 Task: Add an event with the title Project Task Allocation, date '2023/10/13', time 8:30 AM to 10:30 AMand add a description: participants will have gained a comprehensive understanding of negotiation fundamentals, developed their negotiation capabilities, and acquired a toolkit of techniques to apply in various professional contexts. They will leave the workshop with increased confidence, a refined approach to negotiation, and the ability to achieve more favorable outcomes in their future negotiations., put the event into Blue category . Add location for the event as: 987 El Retiro Park, Madrid, Spain, logged in from the account softage.1@softage.netand send the event invitation to softage.8@softage.net and softage.9@softage.net. Set a reminder for the event 1 hour before
Action: Mouse moved to (80, 95)
Screenshot: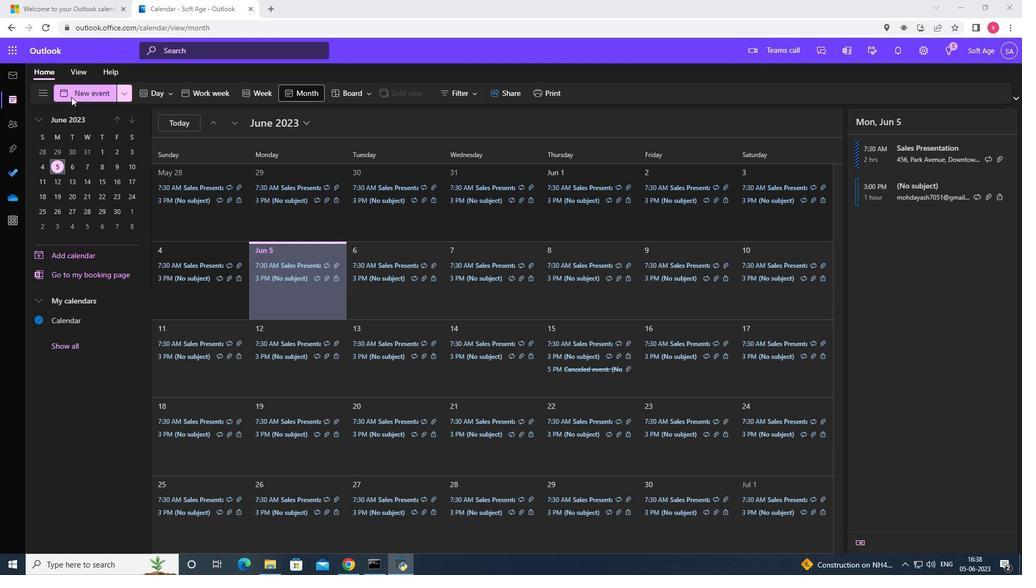 
Action: Mouse pressed left at (80, 95)
Screenshot: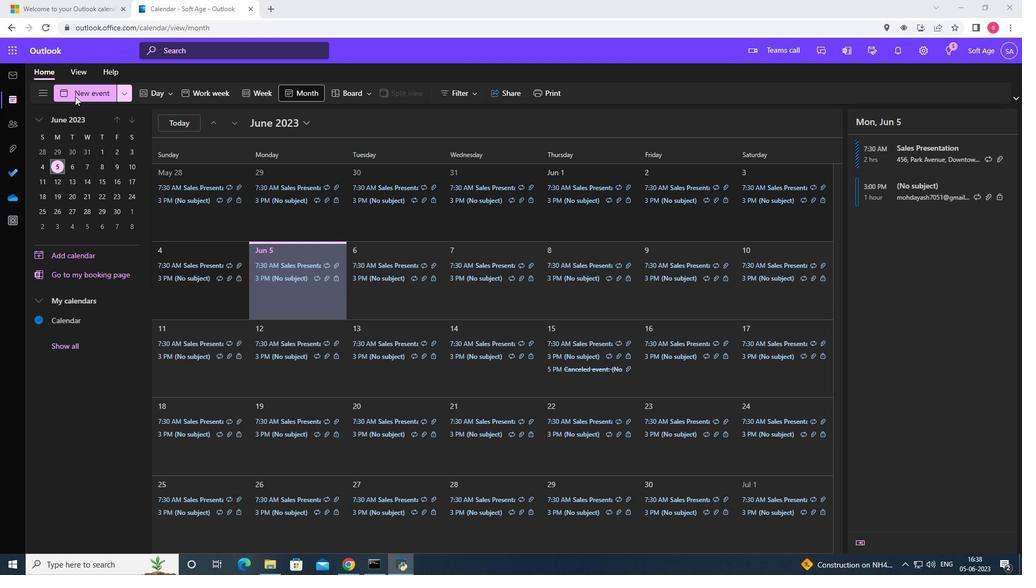 
Action: Mouse moved to (255, 159)
Screenshot: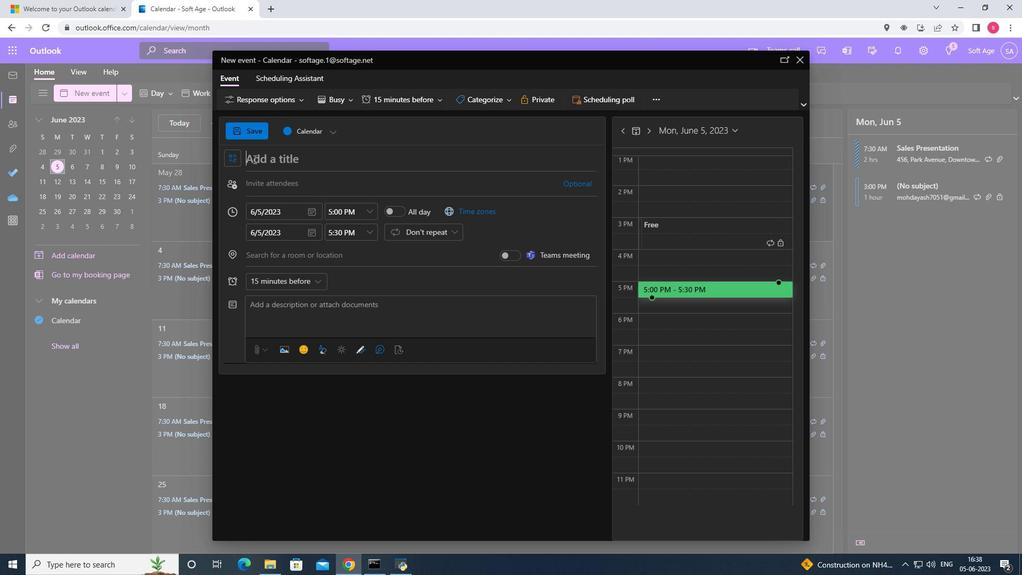 
Action: Mouse pressed left at (255, 159)
Screenshot: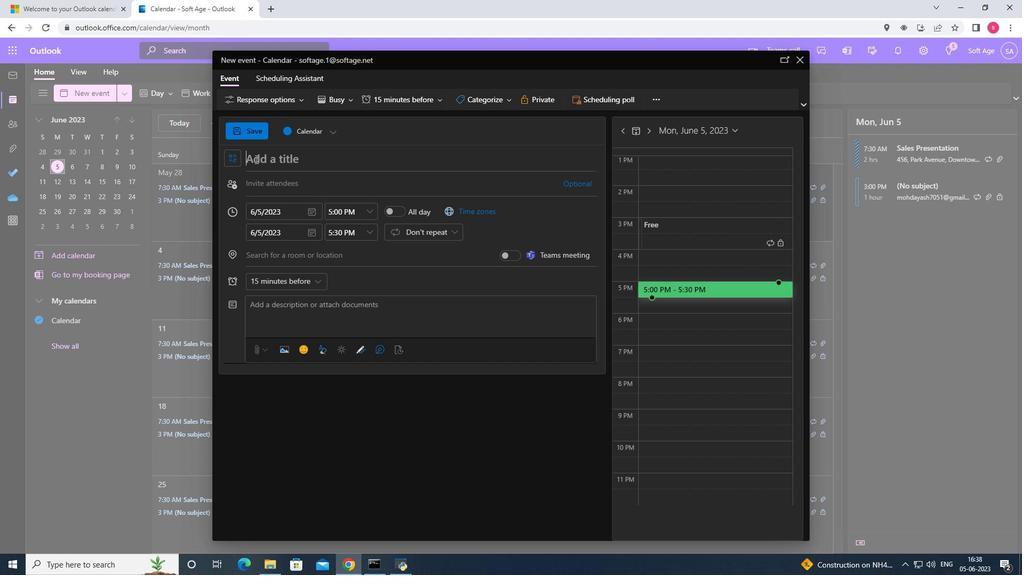 
Action: Key pressed <Key.shift>Project<Key.space><Key.shift>task<Key.space><Key.backspace><Key.backspace><Key.backspace><Key.backspace><Key.backspace><Key.shift>Task<Key.space><Key.shift>all<Key.backspace><Key.backspace><Key.backspace><Key.shift>ALl<Key.backspace><Key.backspace>llocation<Key.space>
Screenshot: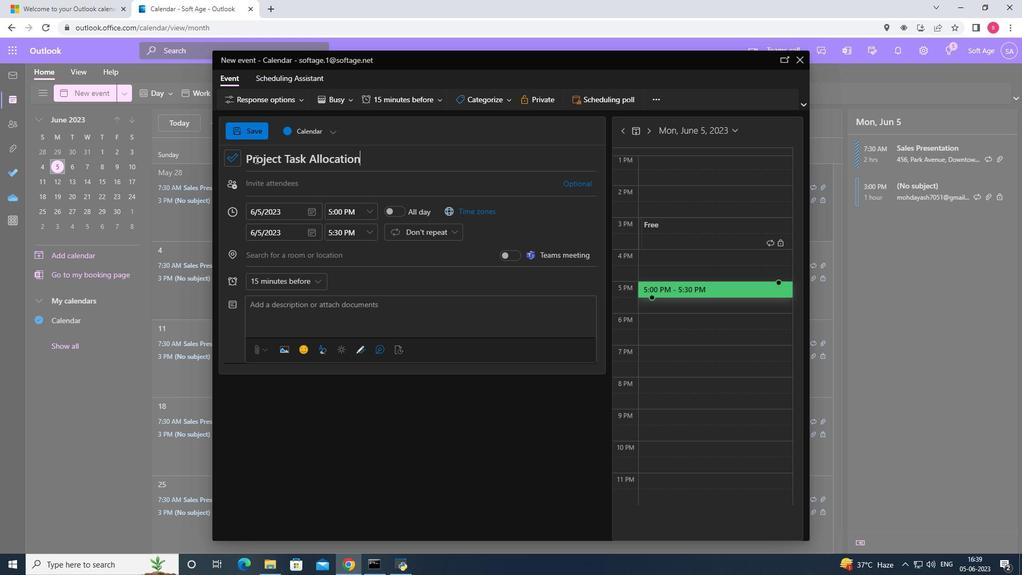 
Action: Mouse moved to (312, 214)
Screenshot: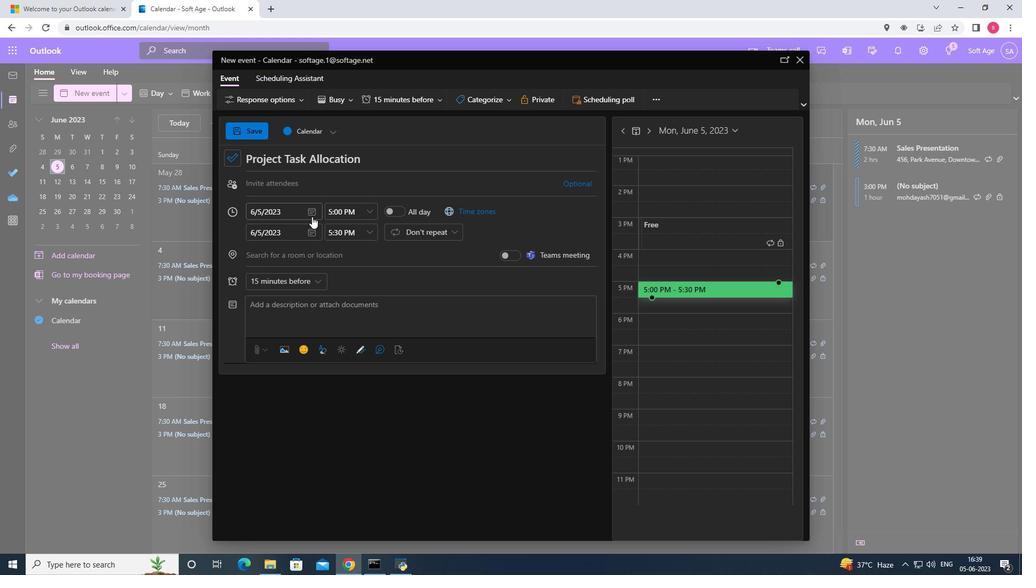 
Action: Mouse pressed left at (312, 214)
Screenshot: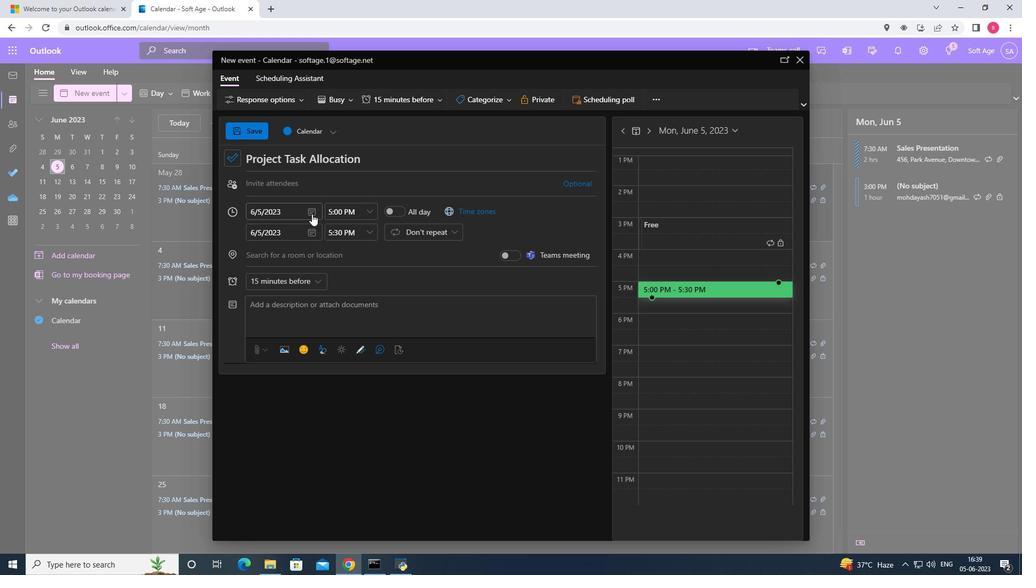 
Action: Mouse moved to (347, 232)
Screenshot: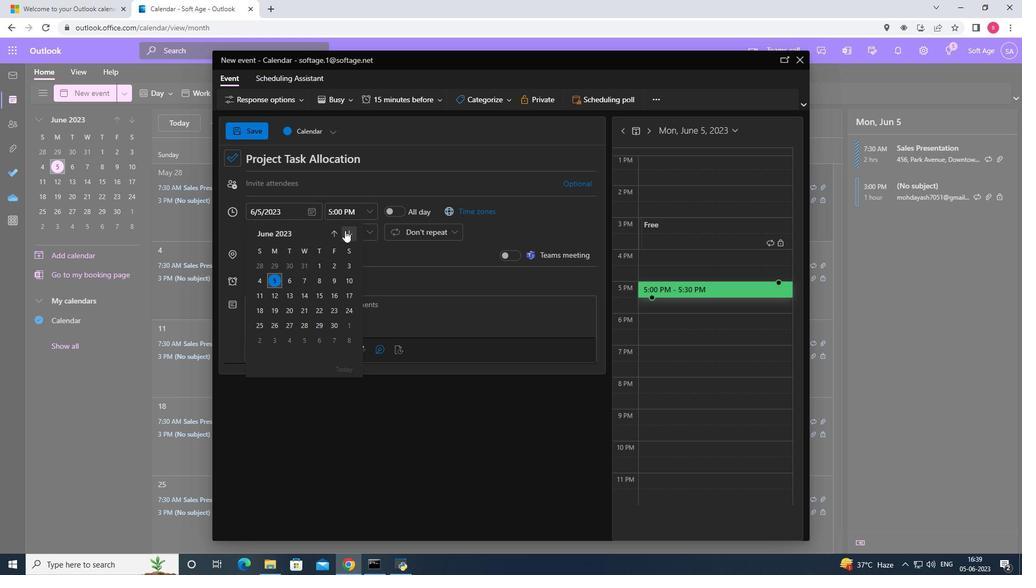 
Action: Mouse pressed left at (347, 232)
Screenshot: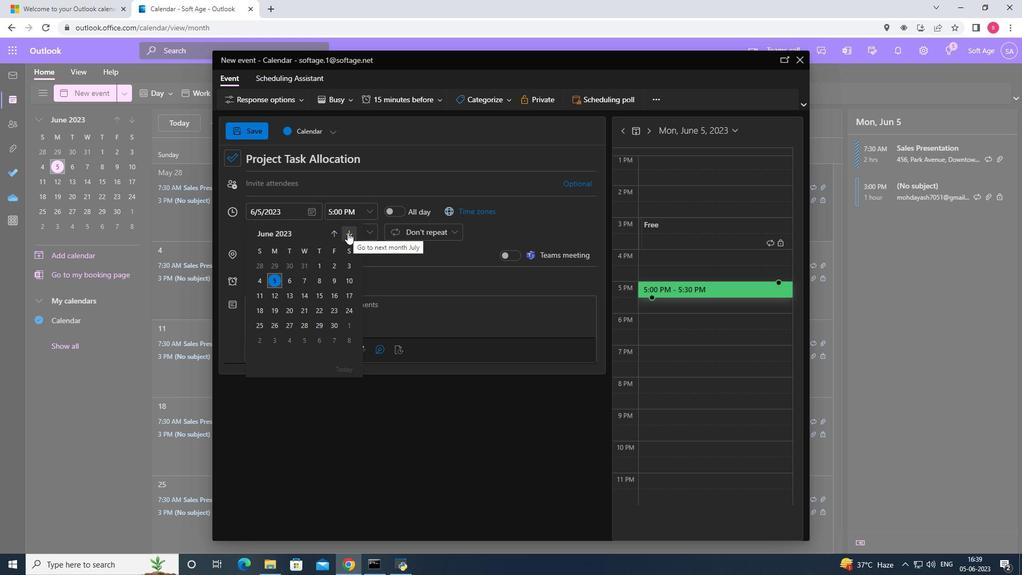 
Action: Mouse pressed left at (347, 232)
Screenshot: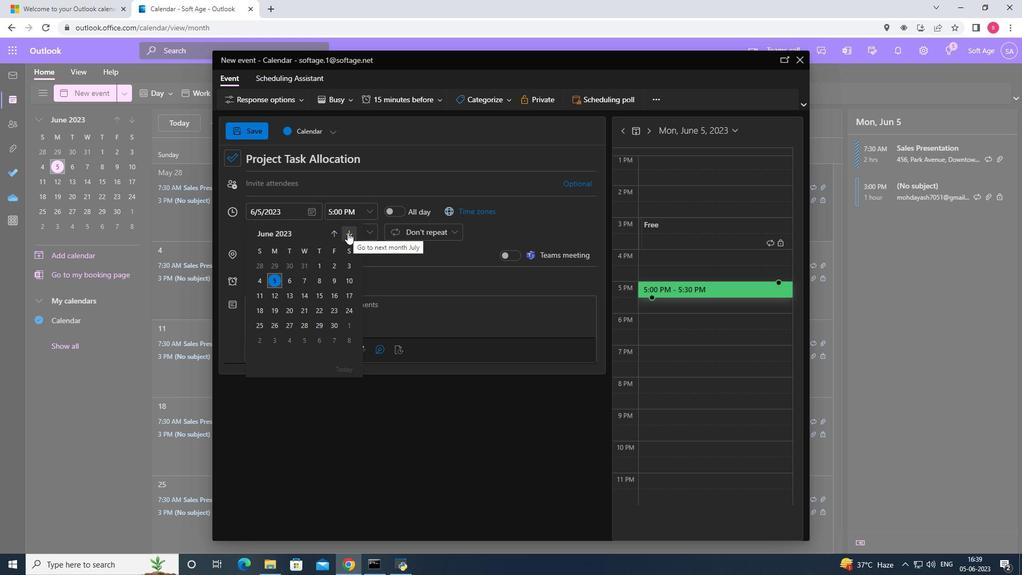 
Action: Mouse pressed left at (347, 232)
Screenshot: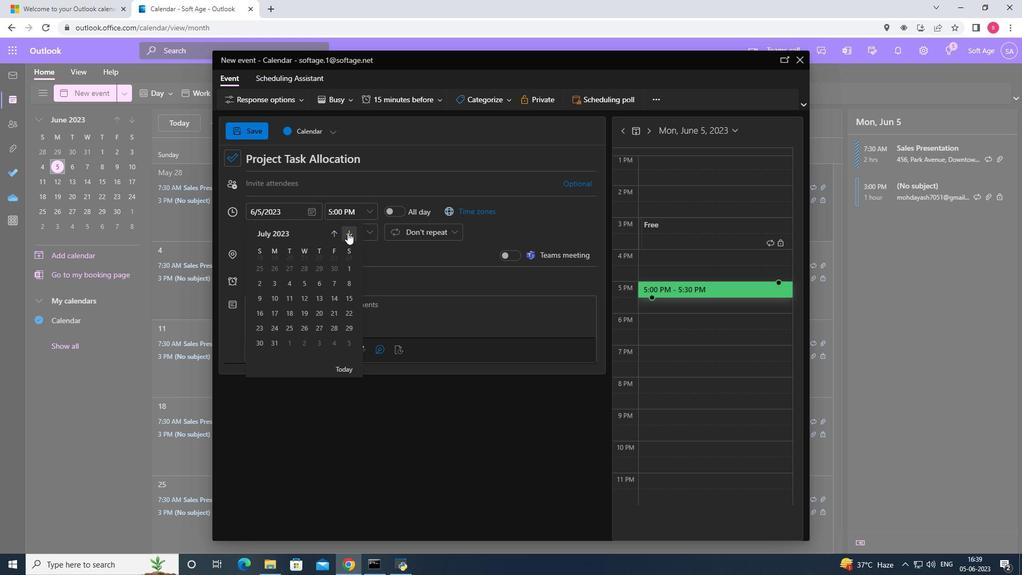 
Action: Mouse pressed left at (347, 232)
Screenshot: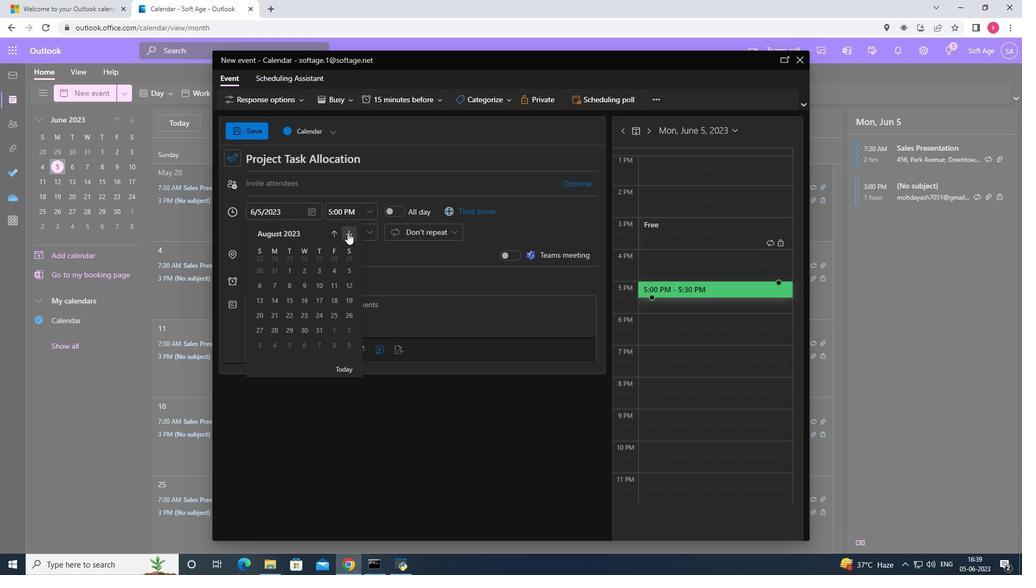 
Action: Mouse pressed left at (347, 232)
Screenshot: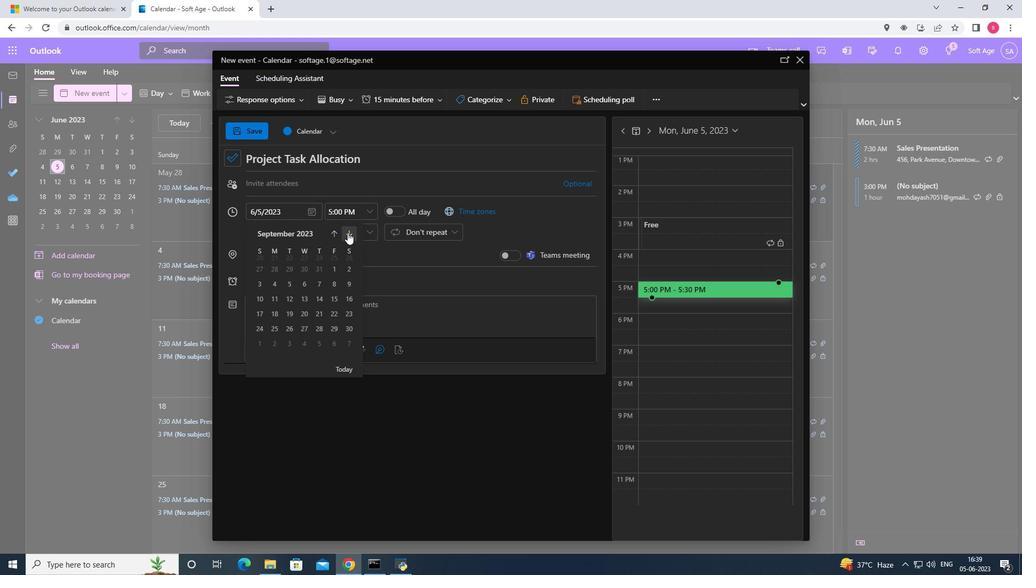 
Action: Mouse pressed left at (347, 232)
Screenshot: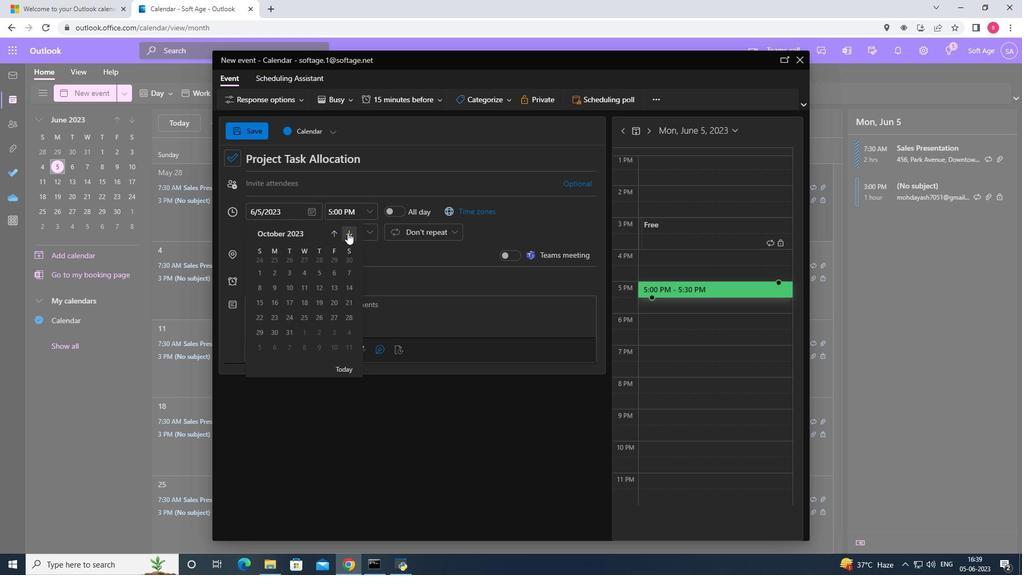 
Action: Mouse moved to (339, 232)
Screenshot: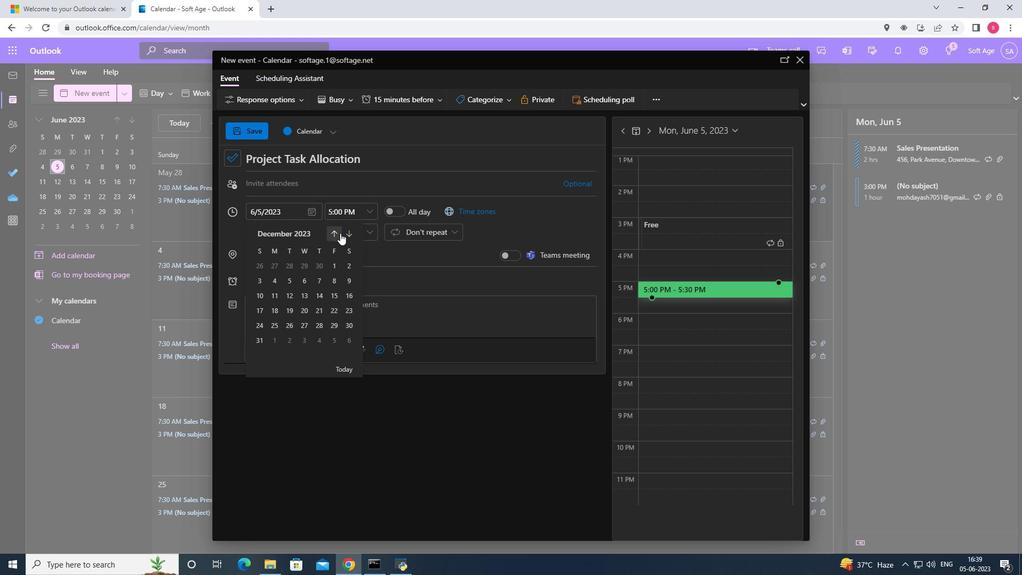 
Action: Mouse pressed left at (339, 232)
Screenshot: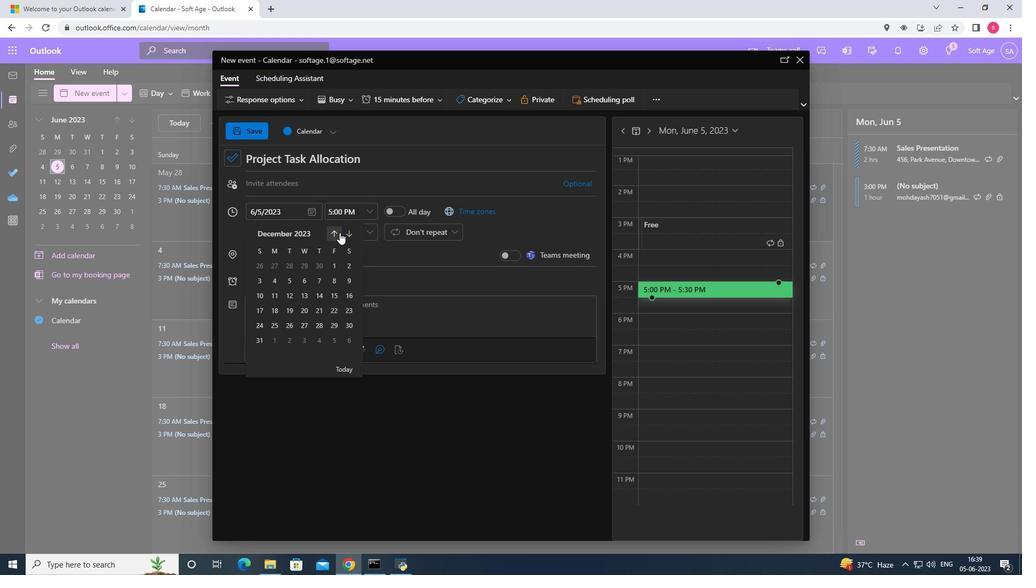 
Action: Mouse moved to (276, 299)
Screenshot: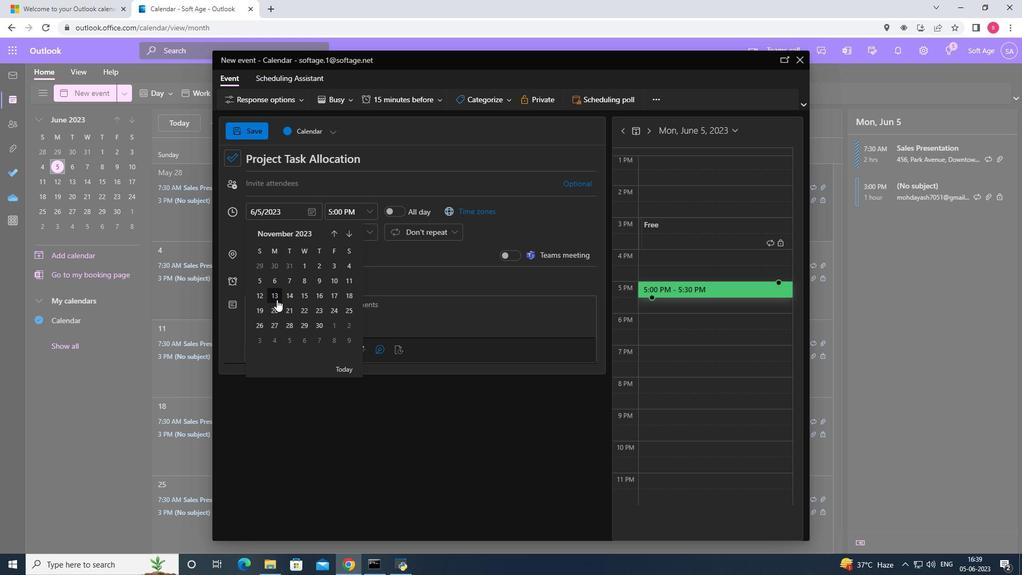
Action: Mouse pressed left at (276, 299)
Screenshot: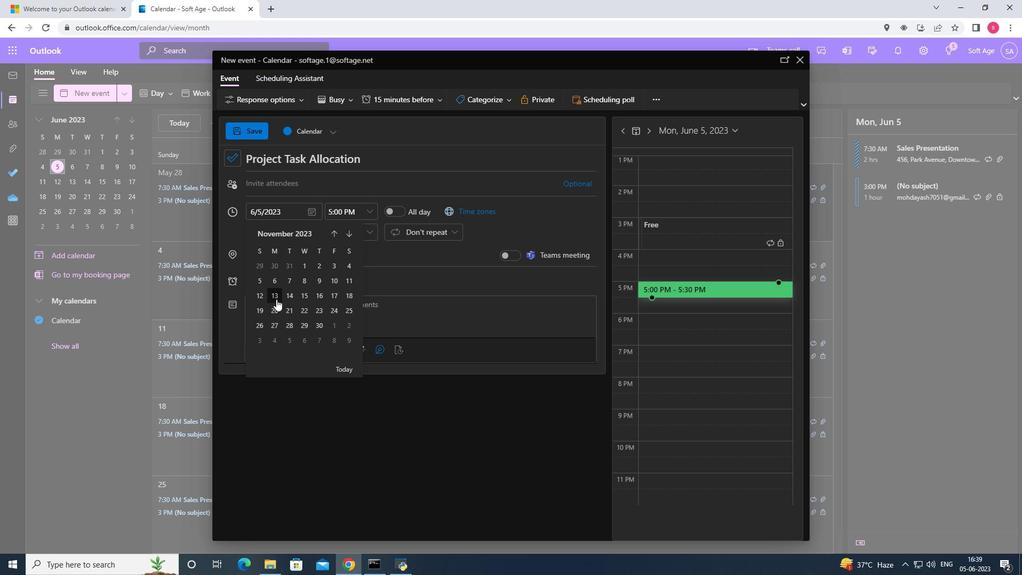 
Action: Mouse moved to (316, 212)
Screenshot: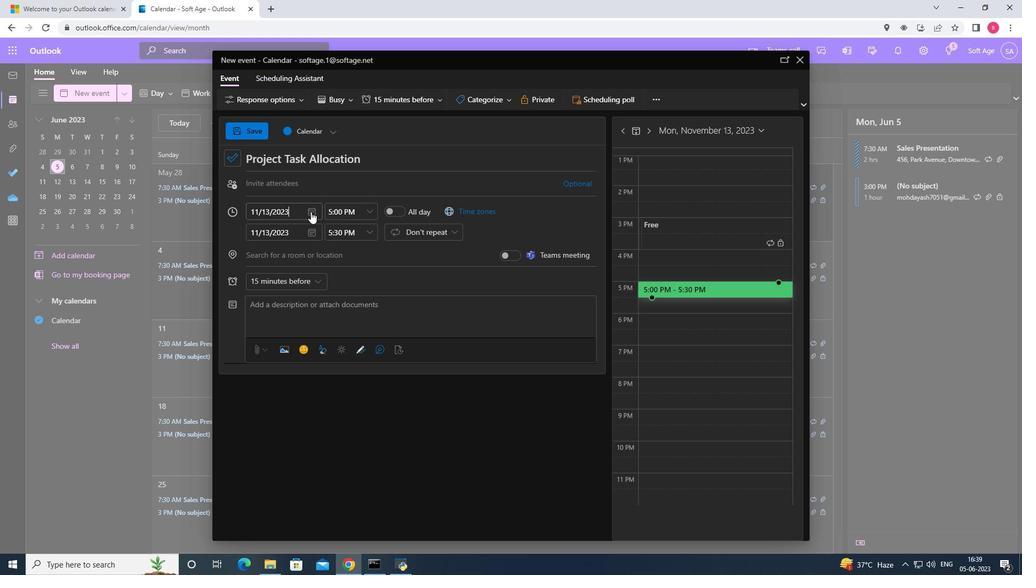 
Action: Mouse pressed left at (316, 212)
Screenshot: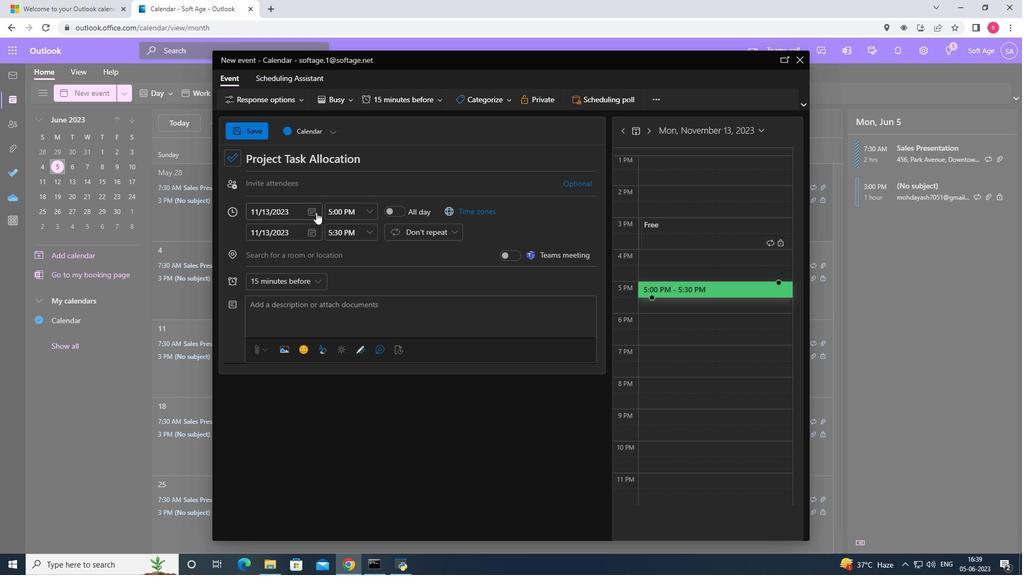 
Action: Mouse moved to (331, 231)
Screenshot: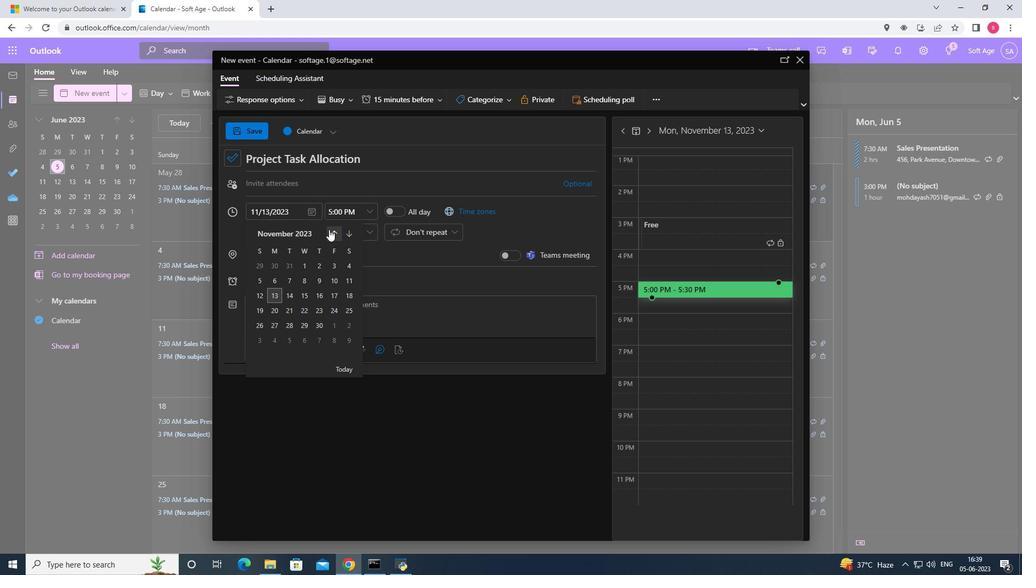 
Action: Mouse pressed left at (331, 231)
Screenshot: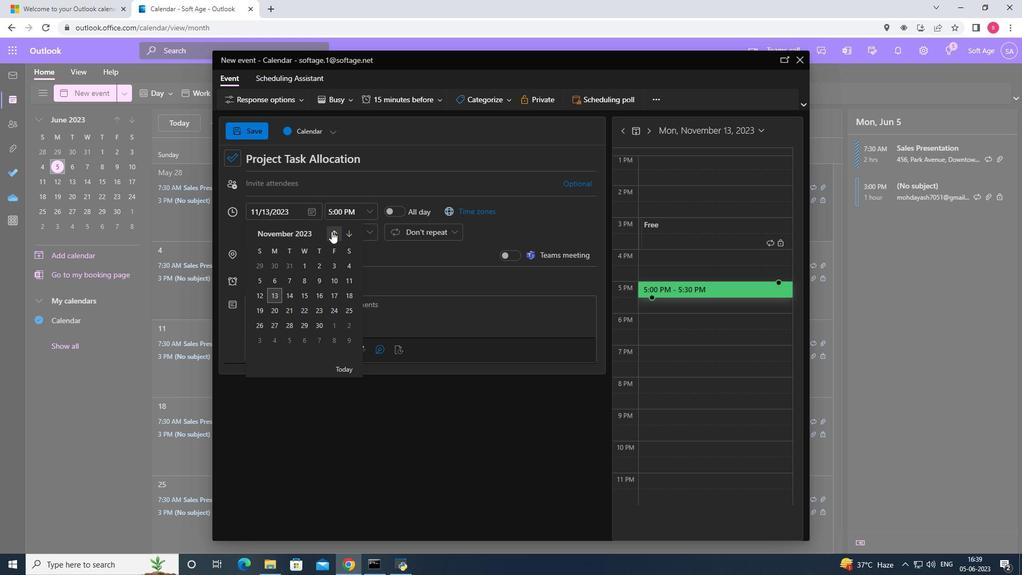 
Action: Mouse moved to (336, 282)
Screenshot: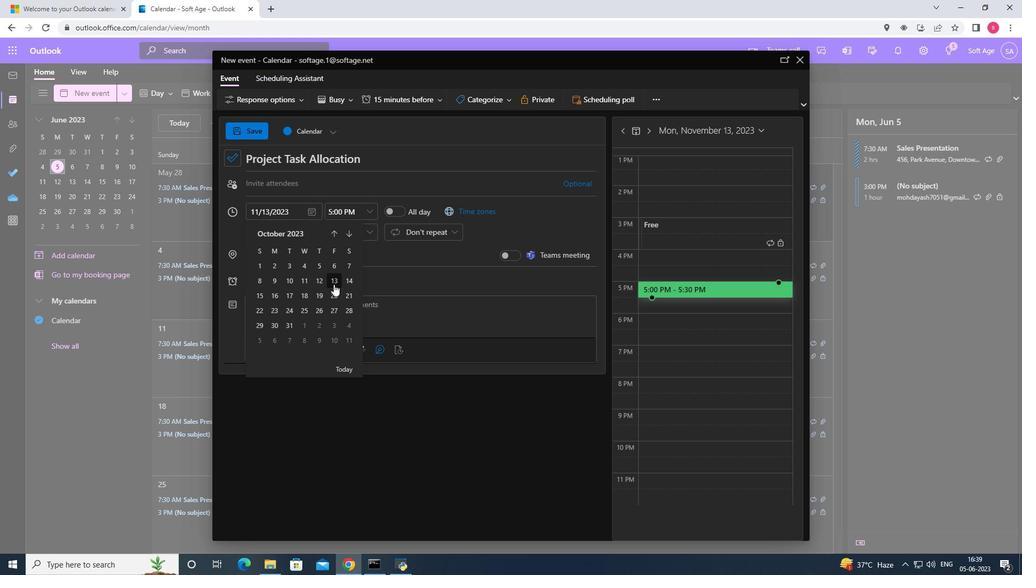 
Action: Mouse pressed left at (336, 282)
Screenshot: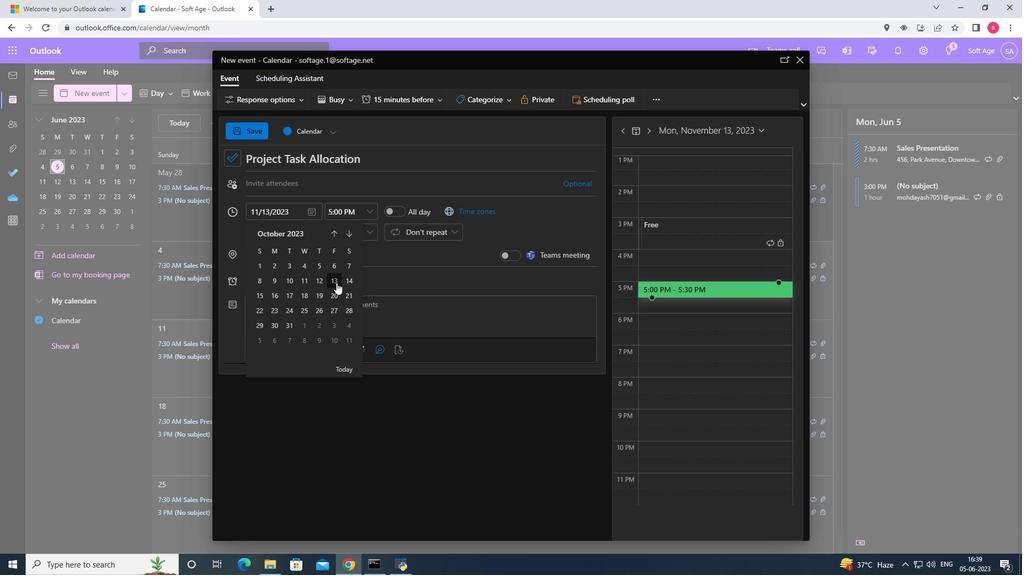 
Action: Mouse moved to (367, 214)
Screenshot: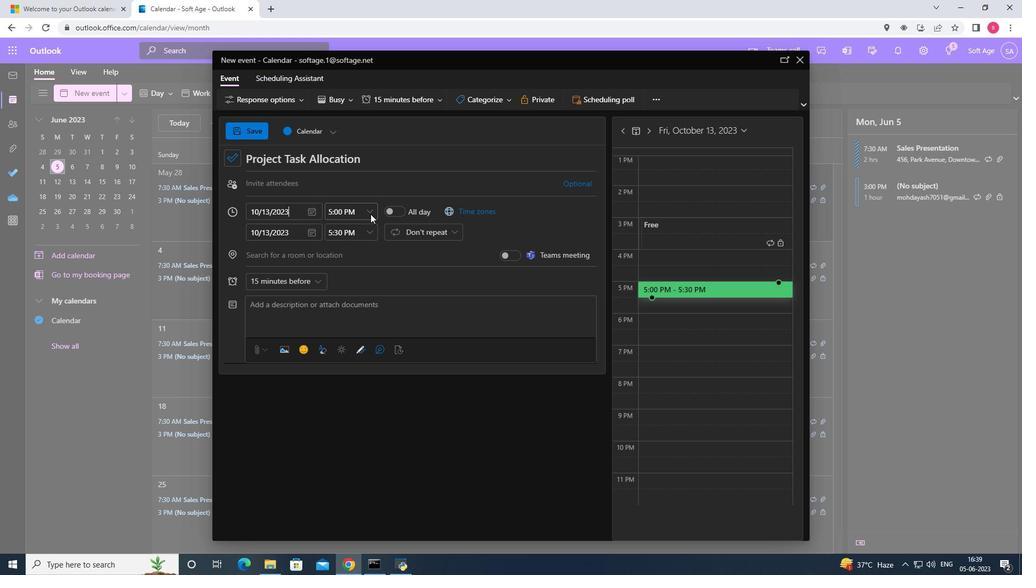 
Action: Mouse pressed left at (367, 214)
Screenshot: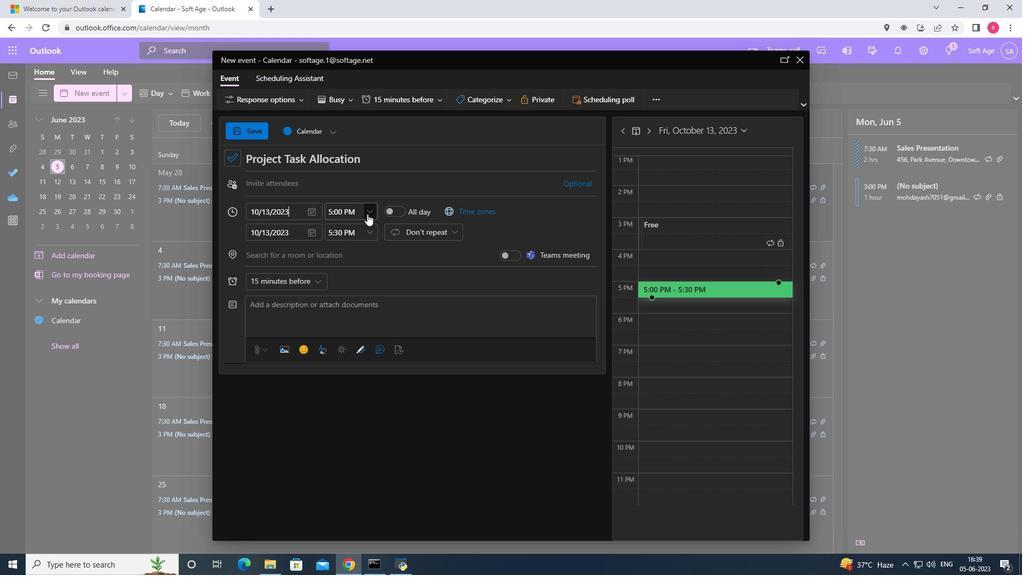 
Action: Mouse moved to (385, 226)
Screenshot: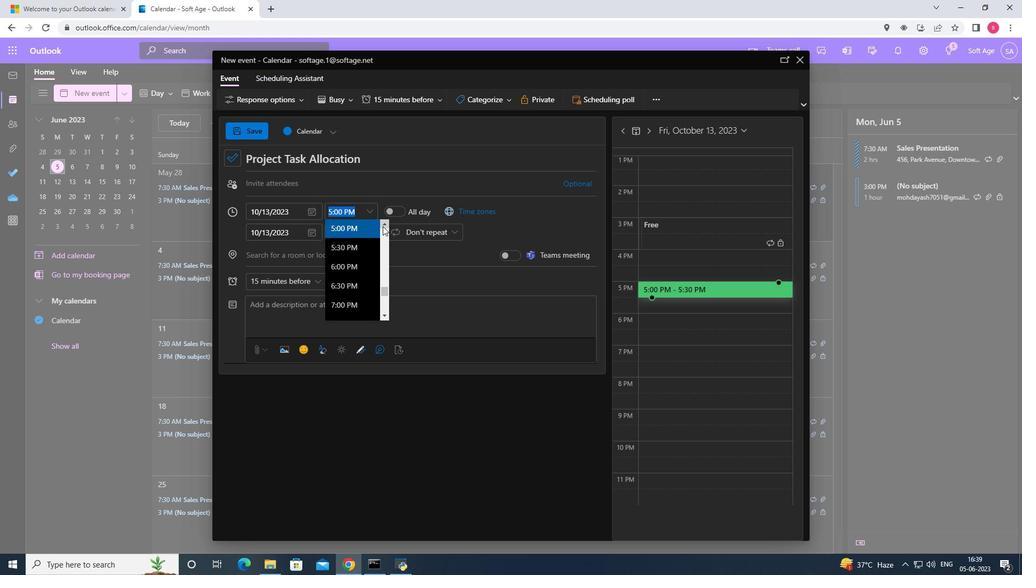 
Action: Mouse pressed left at (385, 226)
Screenshot: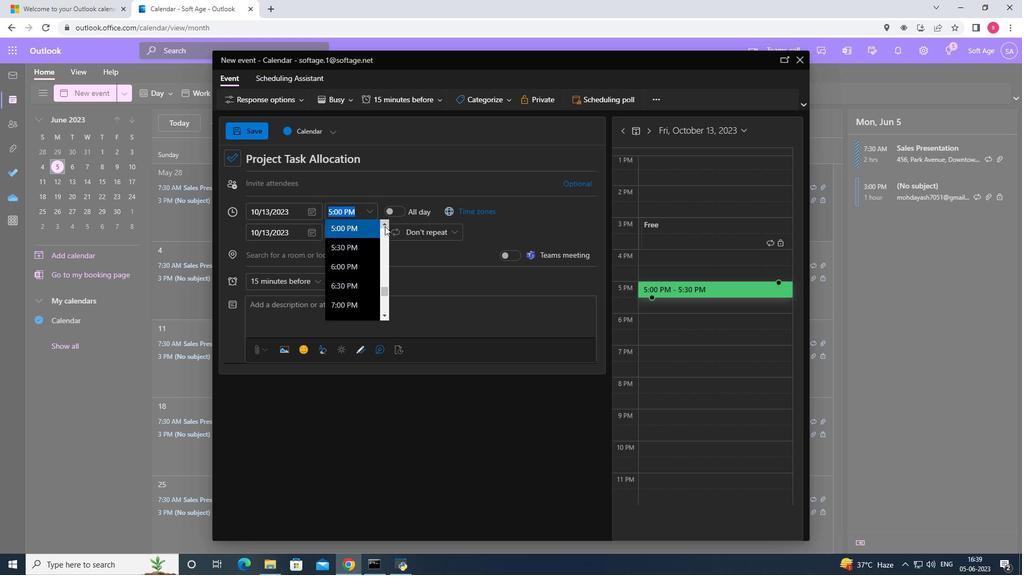 
Action: Mouse pressed left at (385, 226)
Screenshot: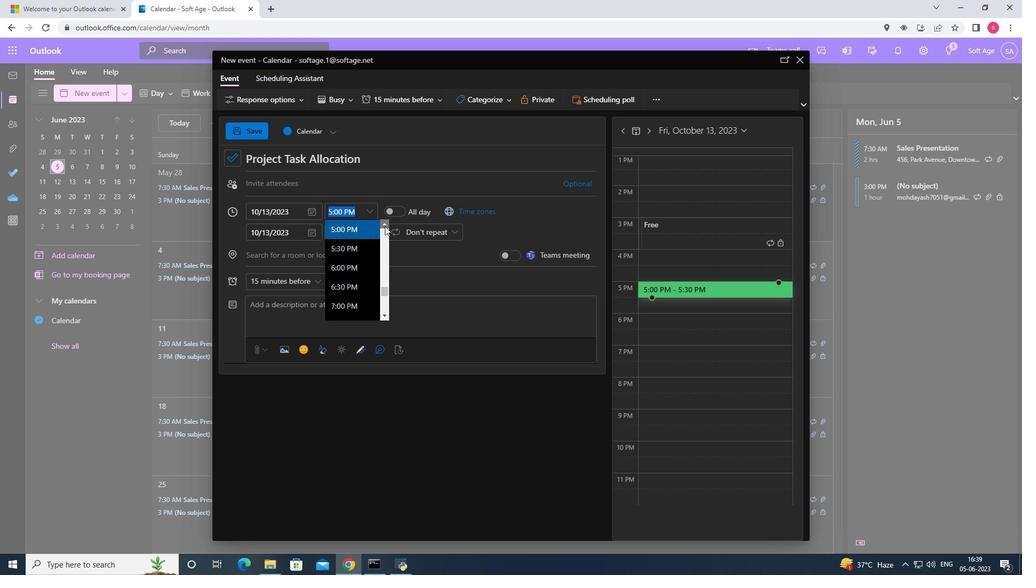 
Action: Mouse pressed left at (385, 226)
Screenshot: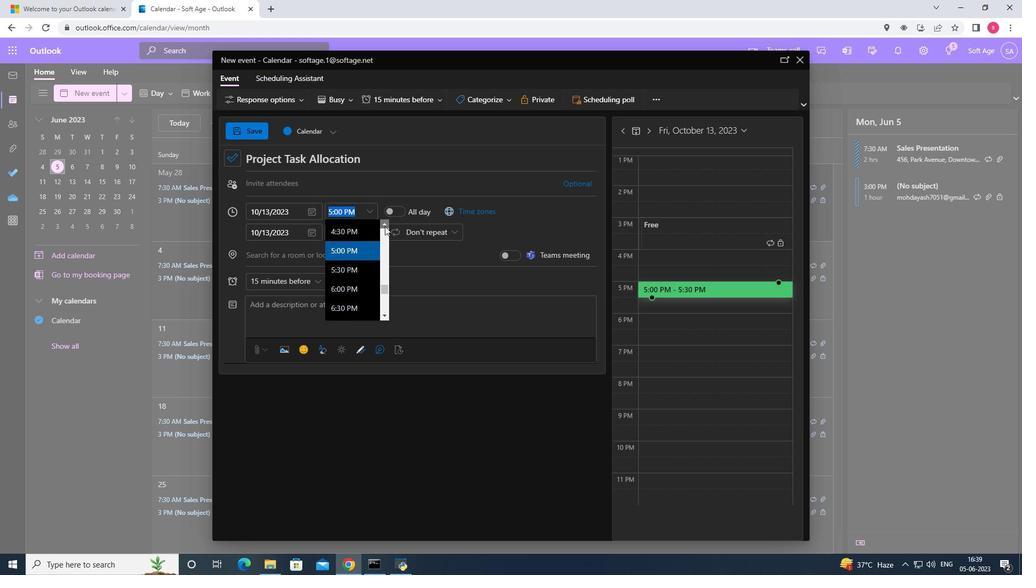 
Action: Mouse pressed left at (385, 226)
Screenshot: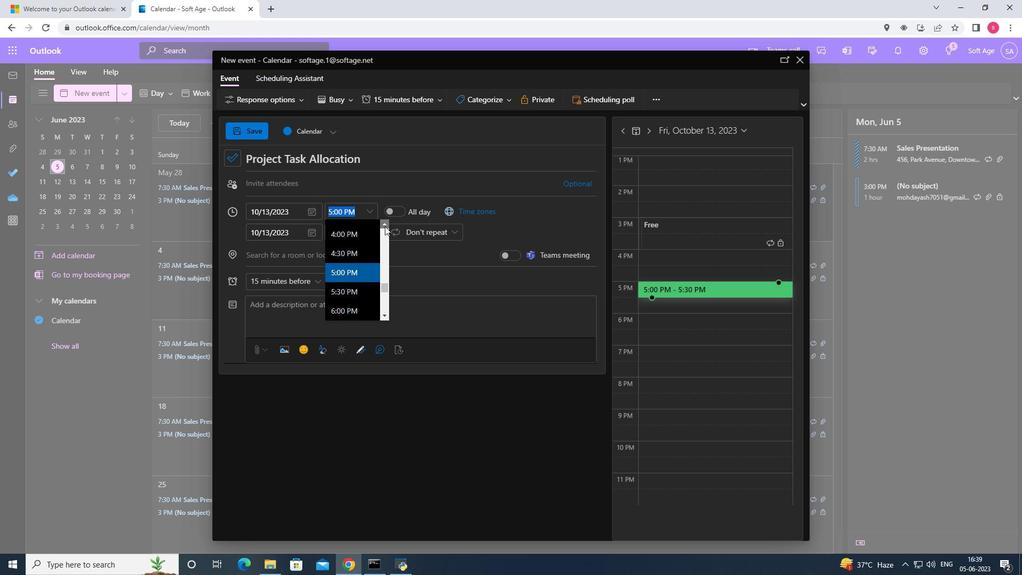 
Action: Mouse pressed left at (385, 226)
Screenshot: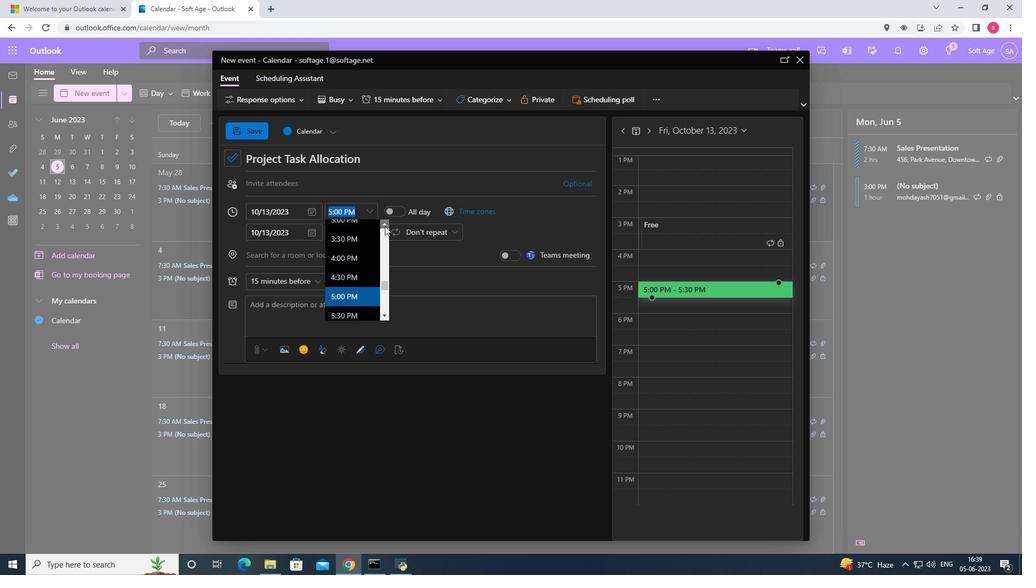 
Action: Mouse pressed left at (385, 226)
Screenshot: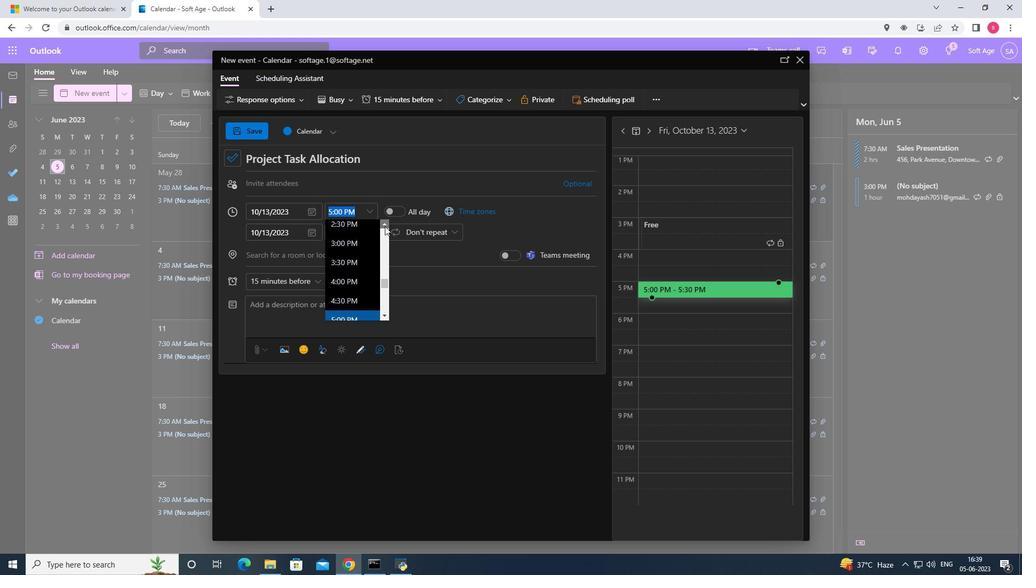 
Action: Mouse pressed left at (385, 226)
Screenshot: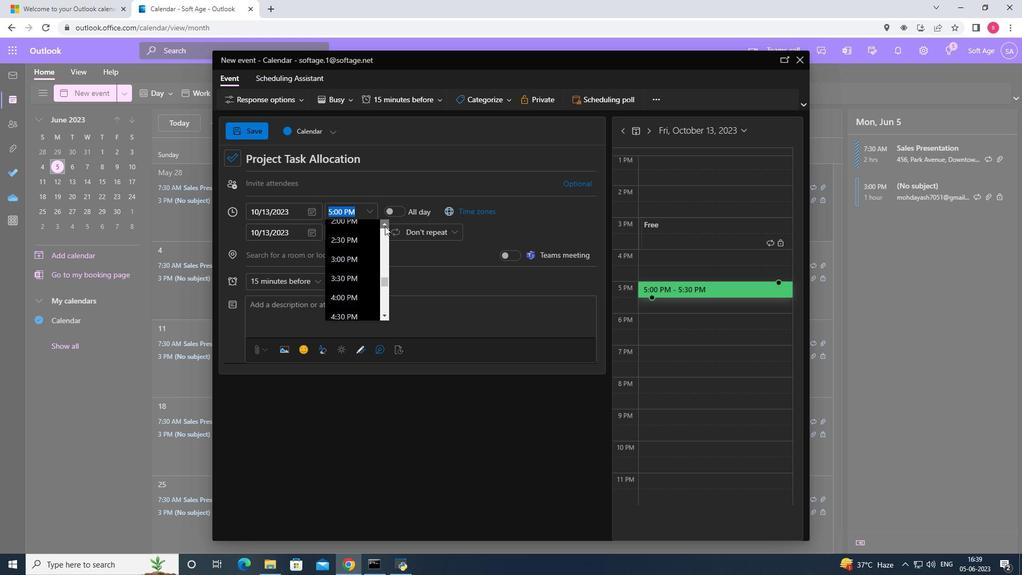 
Action: Mouse pressed left at (385, 226)
Screenshot: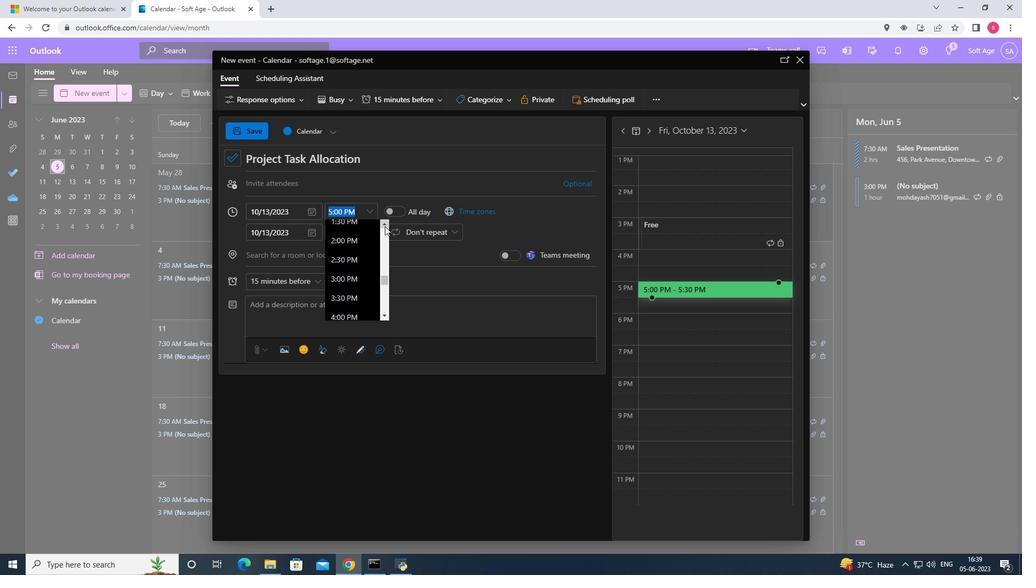 
Action: Mouse pressed left at (385, 226)
Screenshot: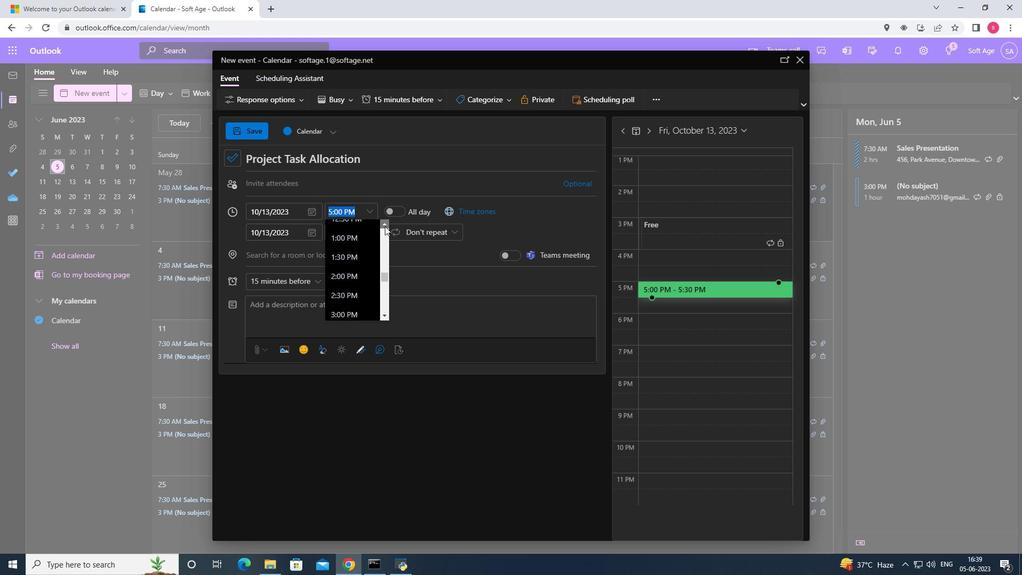 
Action: Mouse pressed left at (385, 226)
Screenshot: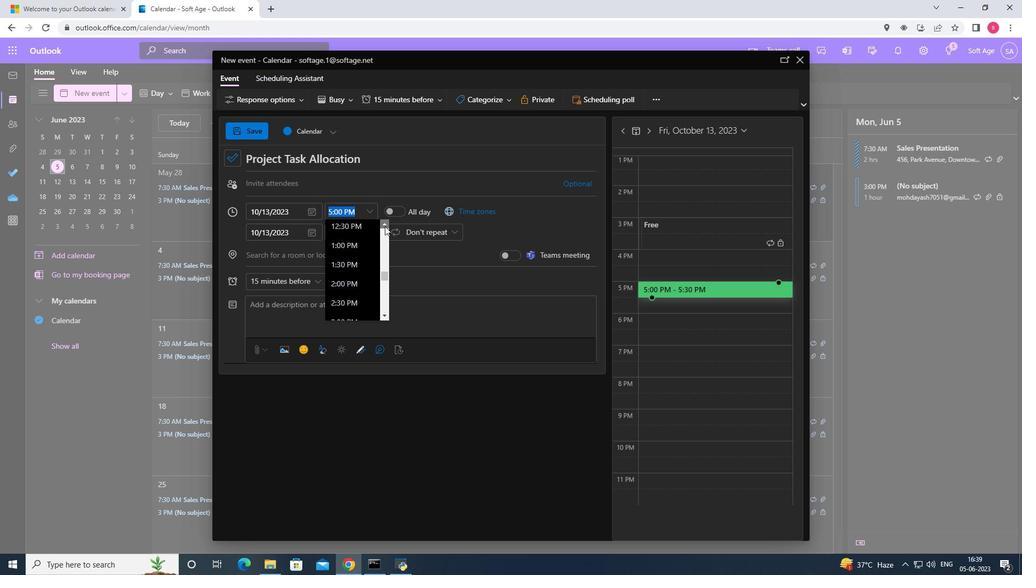 
Action: Mouse pressed left at (385, 226)
Screenshot: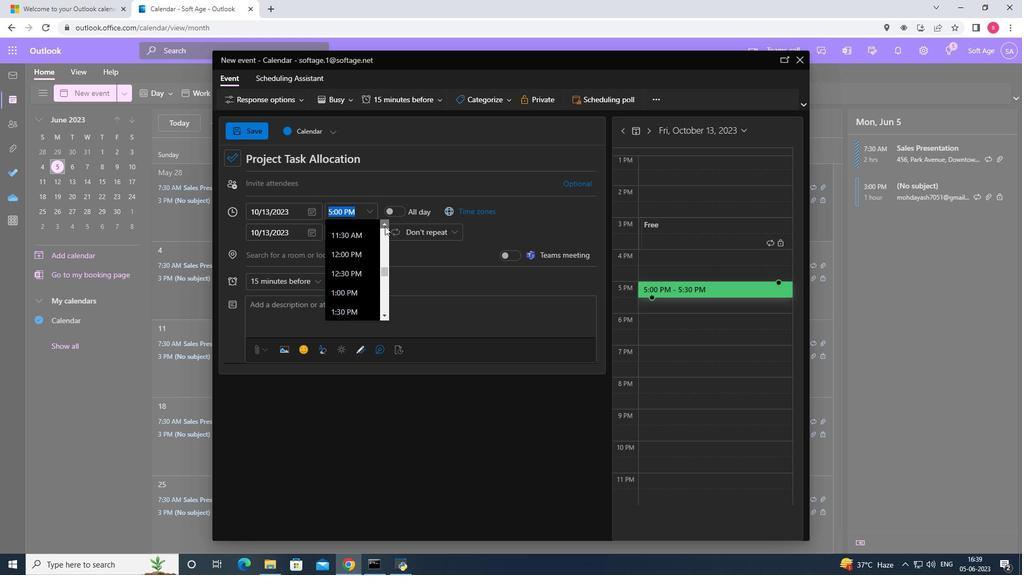 
Action: Mouse pressed left at (385, 226)
Screenshot: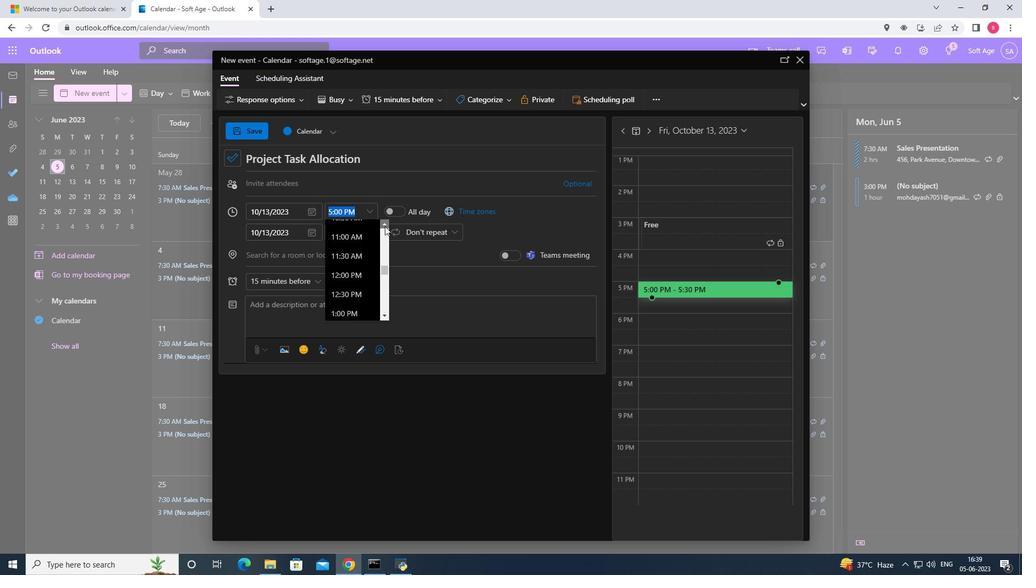 
Action: Mouse pressed left at (385, 226)
Screenshot: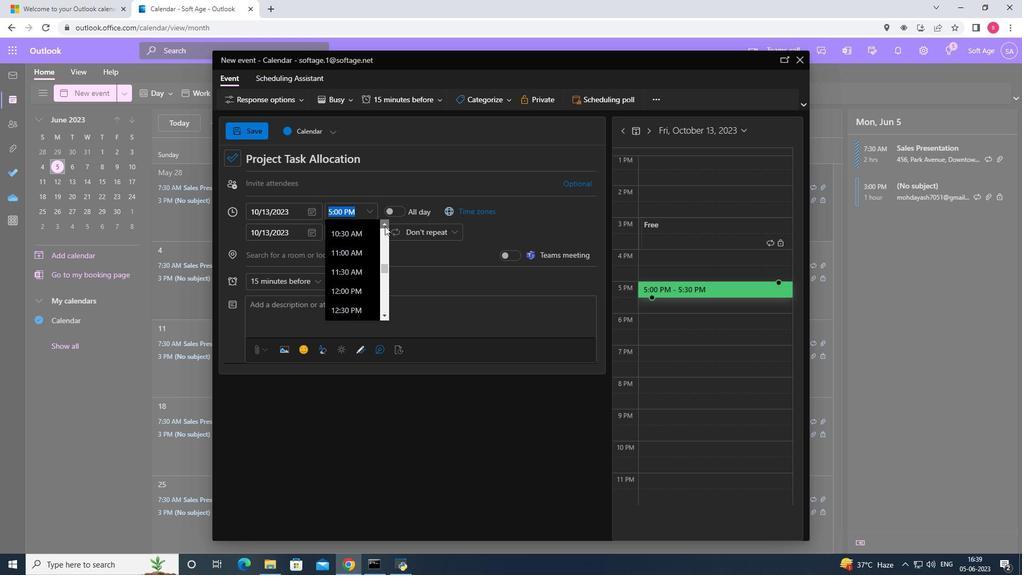 
Action: Mouse pressed left at (385, 226)
Screenshot: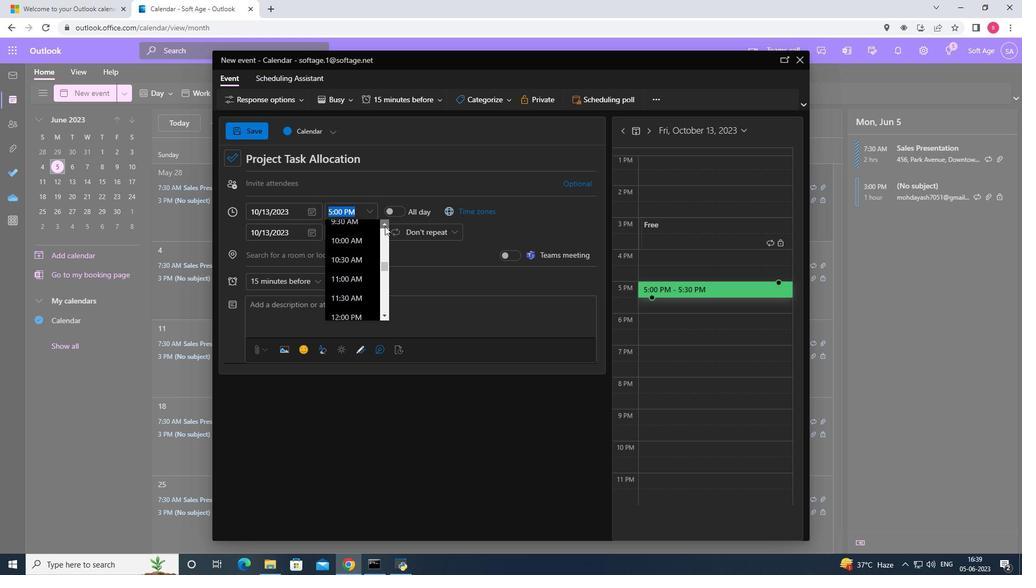 
Action: Mouse pressed left at (385, 226)
Screenshot: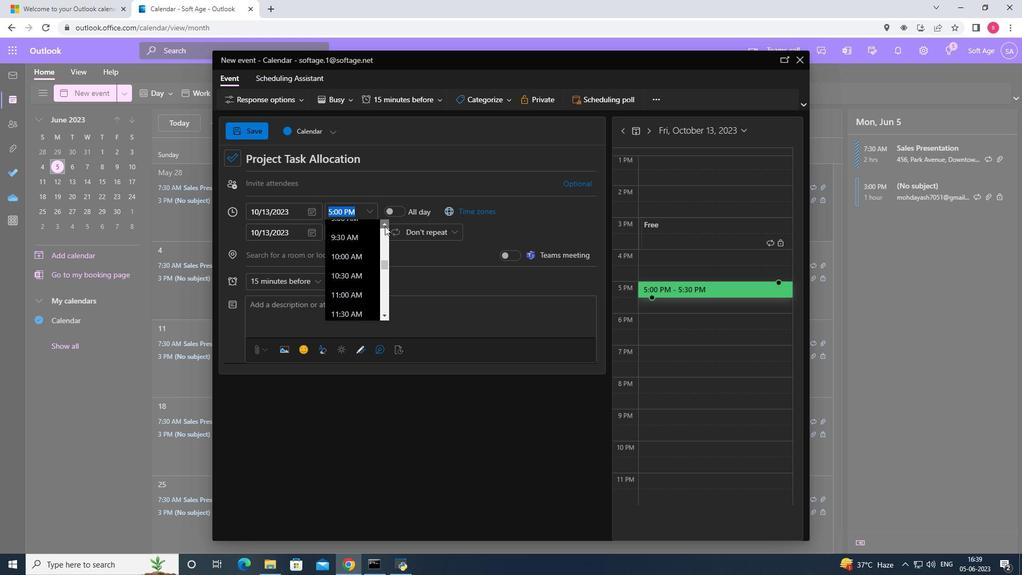
Action: Mouse pressed left at (385, 226)
Screenshot: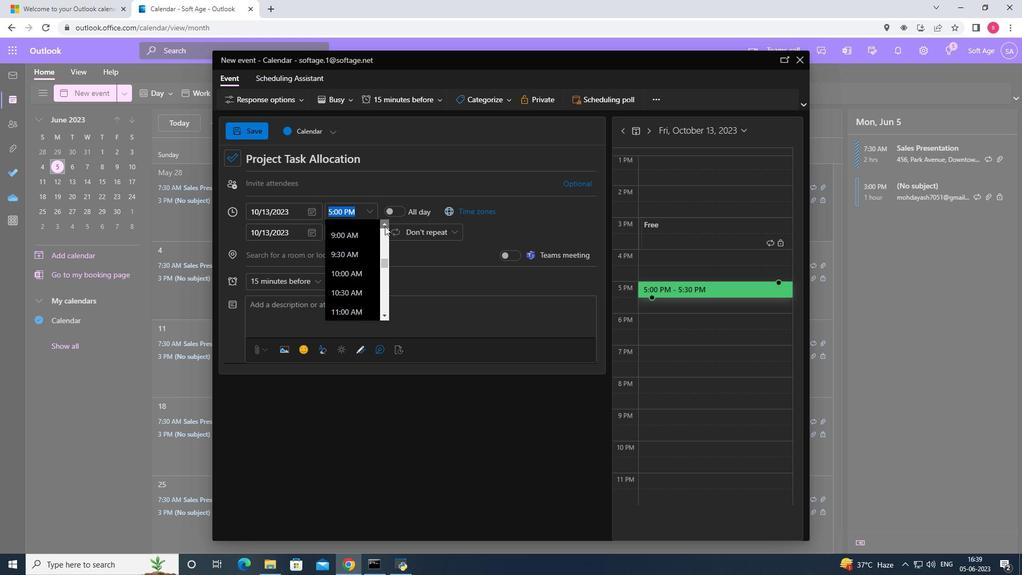 
Action: Mouse pressed left at (385, 226)
Screenshot: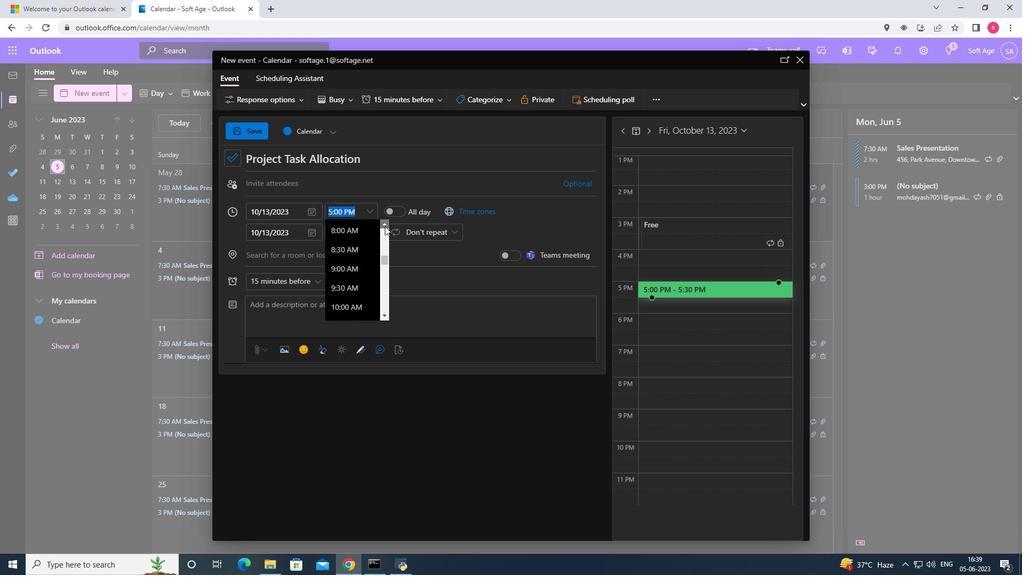 
Action: Mouse moved to (356, 275)
Screenshot: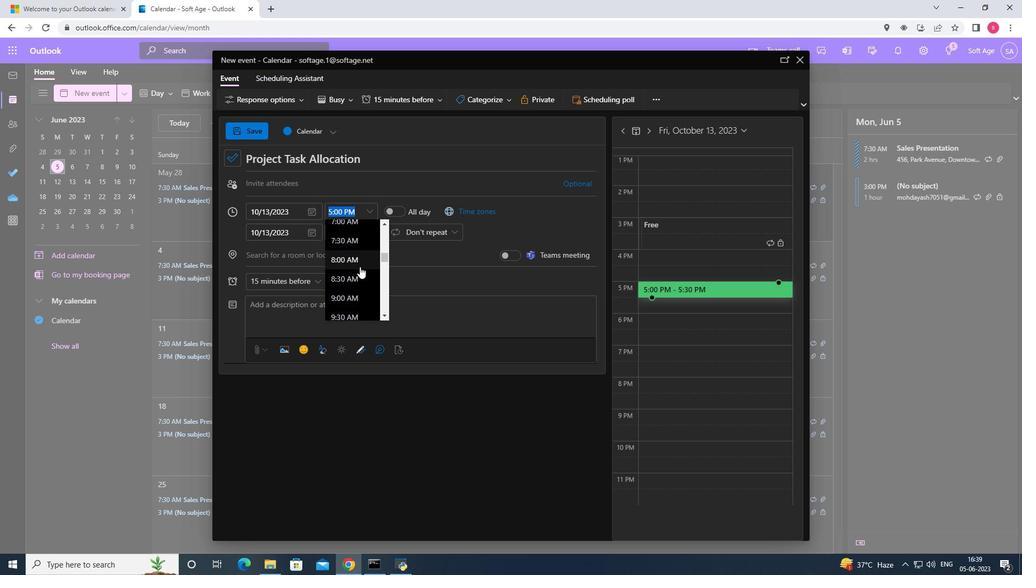
Action: Mouse pressed left at (356, 275)
Screenshot: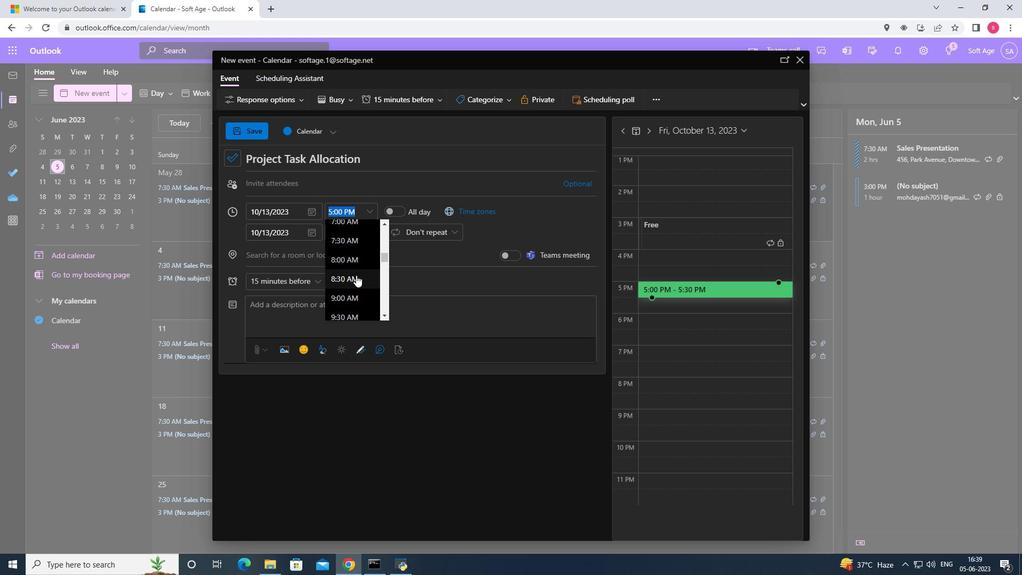 
Action: Mouse moved to (368, 235)
Screenshot: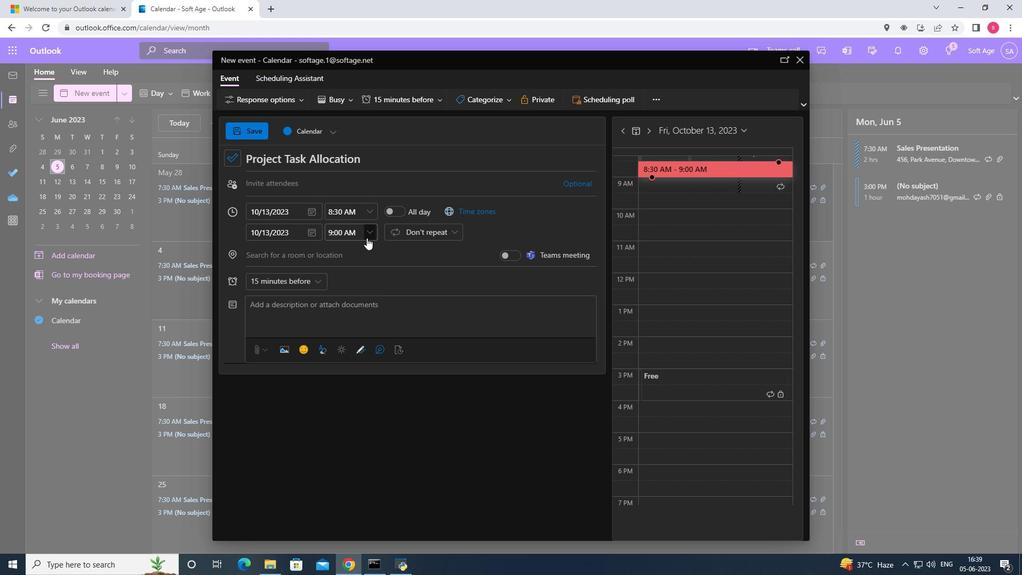 
Action: Mouse pressed left at (368, 235)
Screenshot: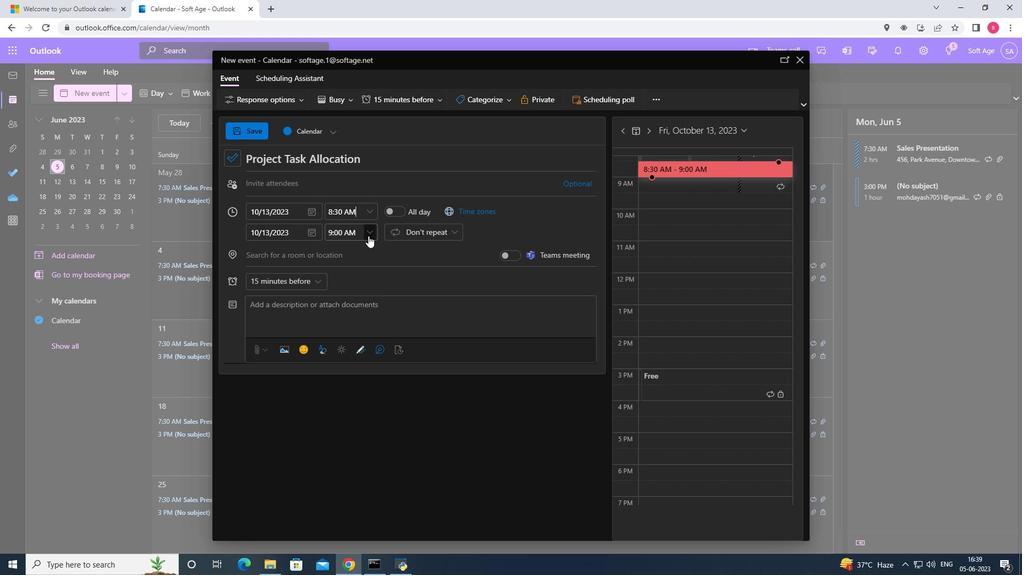 
Action: Mouse moved to (355, 307)
Screenshot: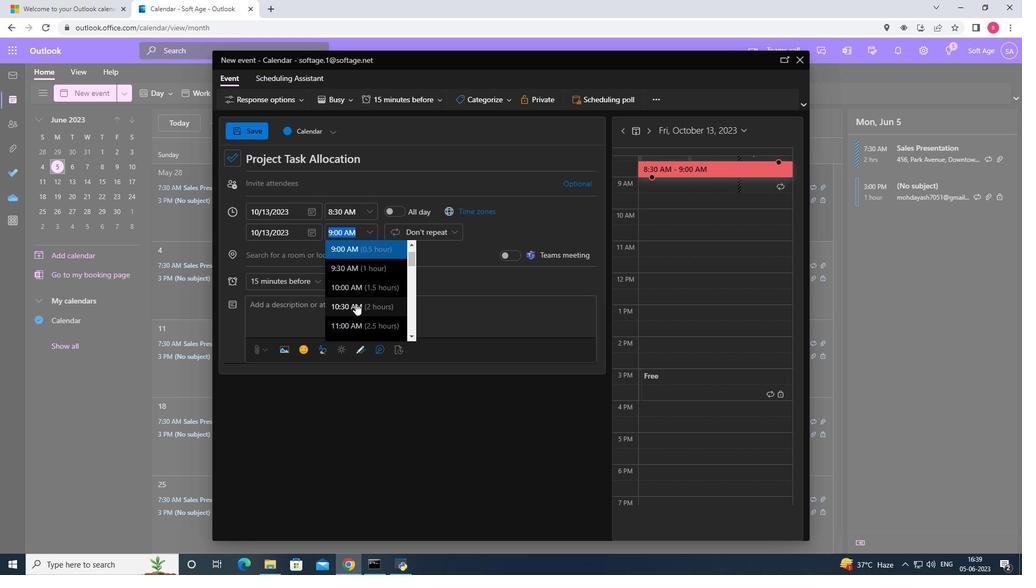
Action: Mouse pressed left at (355, 307)
Screenshot: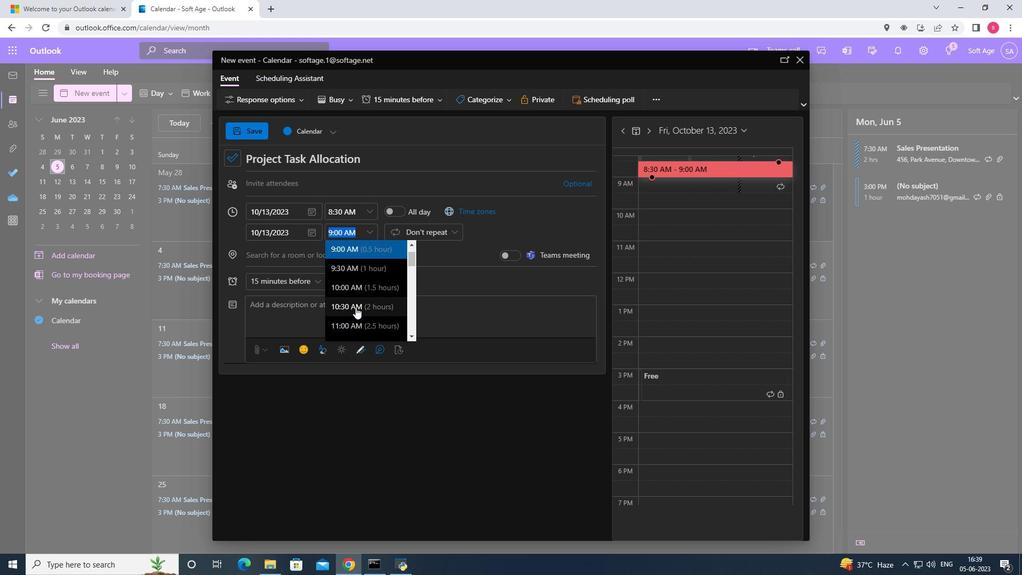 
Action: Mouse moved to (338, 309)
Screenshot: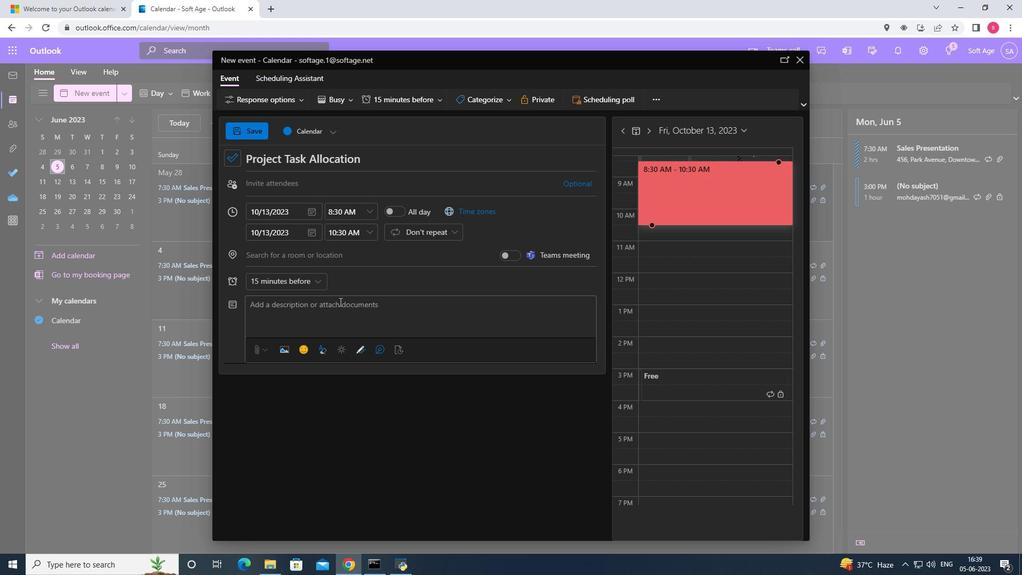 
Action: Mouse pressed left at (338, 309)
Screenshot: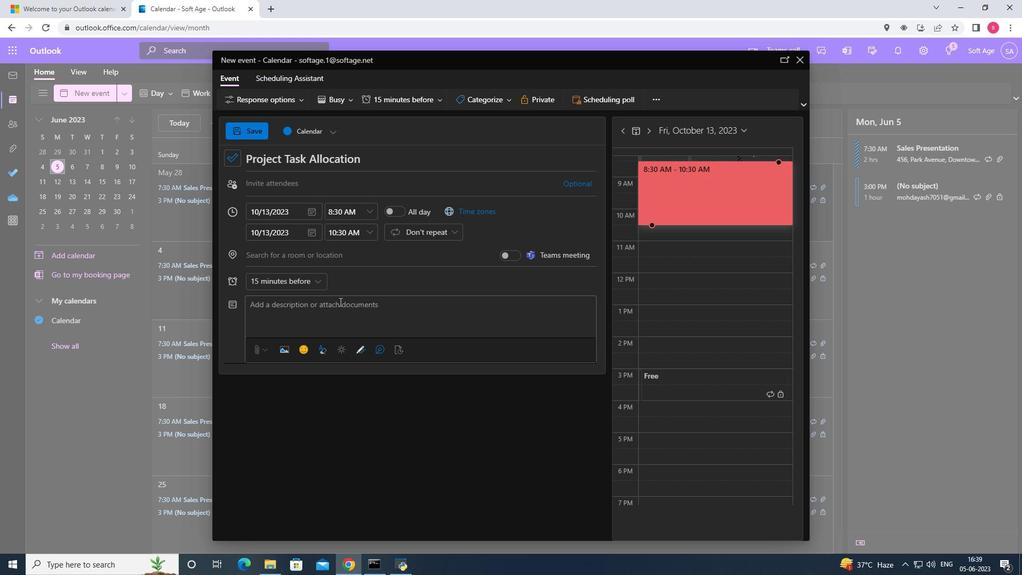 
Action: Key pressed <Key.shift><Key.shift><Key.shift><Key.shift><Key.shift><Key.shift><Key.shift><Key.shift><Key.shift><Key.shift><Key.shift><Key.shift><Key.shift><Key.shift><Key.shift><Key.shift><Key.shift><Key.shift><Key.shift><Key.shift><Key.shift>Participany<Key.backspace>ts<Key.space>will<Key.space>have<Key.space>gained<Key.space>a<Key.space>comprehensive<Key.space>understanding<Key.space>of<Key.space>negotiation<Key.space>fundamentals,<Key.space>developed<Key.space>their<Key.space>negotiation<Key.space>fundamentale<Key.backspace>s<Key.space>developed<Key.space>their<Key.space>nego<Key.backspace><Key.backspace><Key.backspace><Key.backspace><Key.backspace><Key.backspace><Key.backspace><Key.backspace><Key.backspace><Key.backspace><Key.backspace><Key.backspace><Key.backspace><Key.backspace><Key.backspace><Key.backspace><Key.backspace><Key.backspace><Key.backspace><Key.backspace><Key.backspace><Key.backspace><Key.backspace><Key.backspace><Key.backspace><Key.backspace><Key.backspace><Key.backspace><Key.backspace><Key.backspace><Key.backspace><Key.backspace><Key.backspace>capabilities<Key.space>=<Key.backspace><Key.backspace>,<Key.space>and<Key.space>acquire<Key.space>a<Key.space>toolkit<Key.space>of<Key.space>techniques<Key.space>to<Key.space>apply<Key.space>in<Key.space>various<Key.space>professional<Key.space>contexts.th<Key.backspace><Key.backspace><Key.space><Key.shift>Thay<Key.backspace><Key.backspace>ey<Key.space>will<Key.space>leave<Key.space>the<Key.space>workshop<Key.space>with<Key.space>increased<Key.space>confidence,<Key.space>a<Key.space>refined<Key.space>approach<Key.space>to<Key.space>negotiation,a<Key.backspace><Key.space>and<Key.space>the<Key.space>ability<Key.space>to<Key.space>achieve<Key.space>more<Key.space>favorable<Key.space>outcomes<Key.space>i<Key.space><Key.backspace>n<Key.space>theit<Key.backspace>r<Key.space>future<Key.space>negotiations.
Screenshot: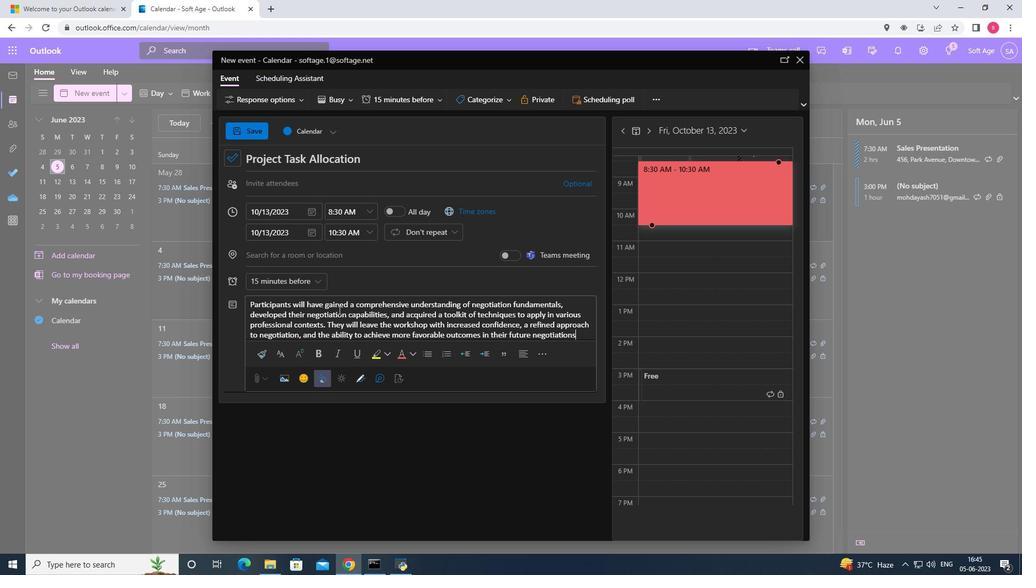 
Action: Mouse moved to (508, 96)
Screenshot: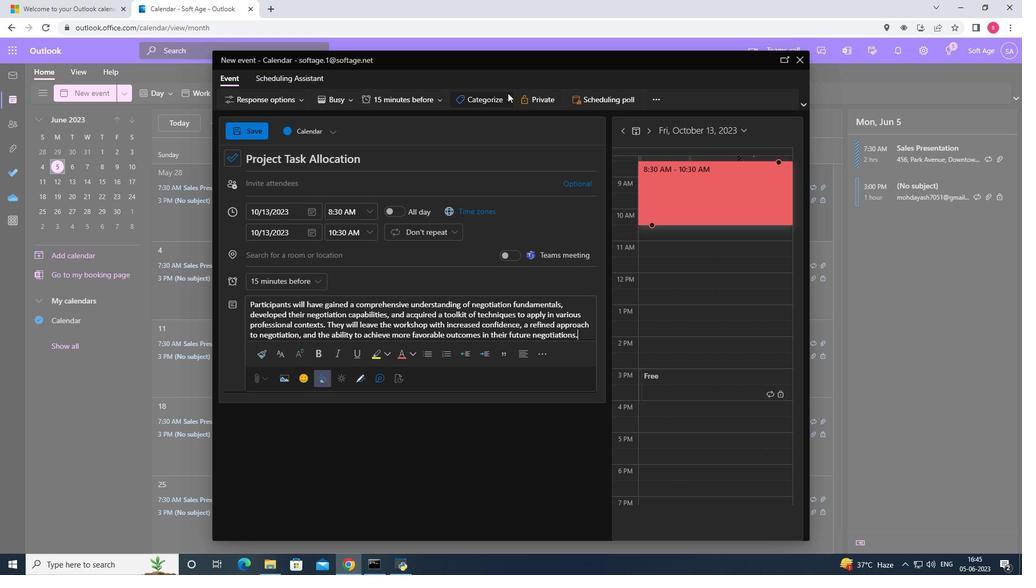
Action: Mouse pressed left at (508, 96)
Screenshot: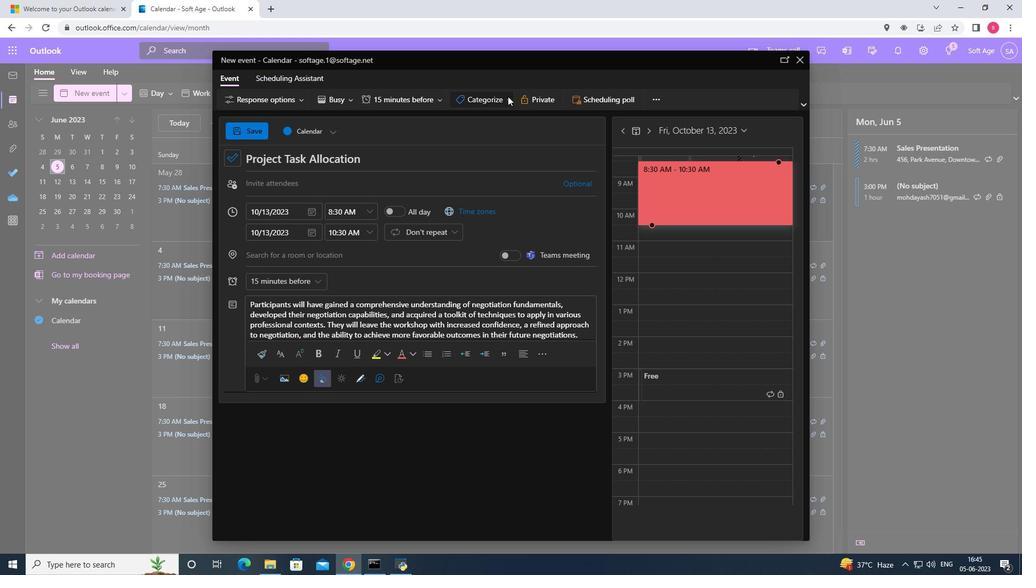 
Action: Mouse moved to (501, 126)
Screenshot: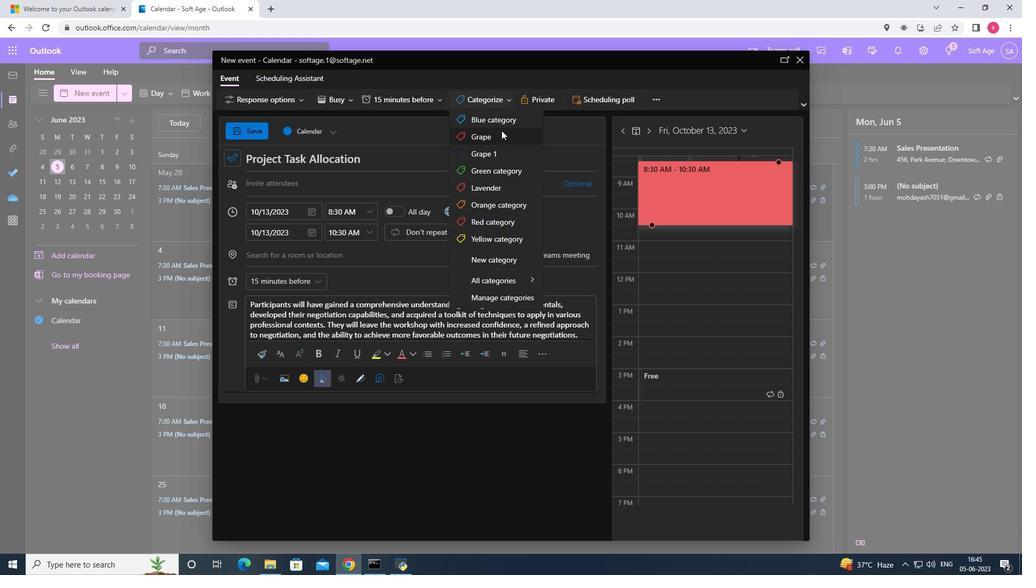 
Action: Mouse pressed left at (501, 126)
Screenshot: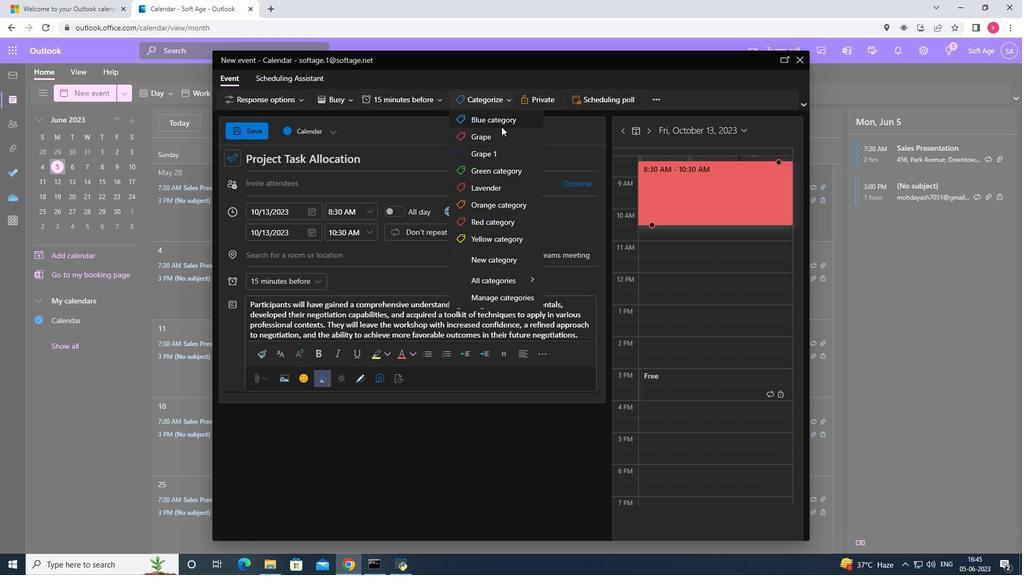 
Action: Mouse moved to (398, 255)
Screenshot: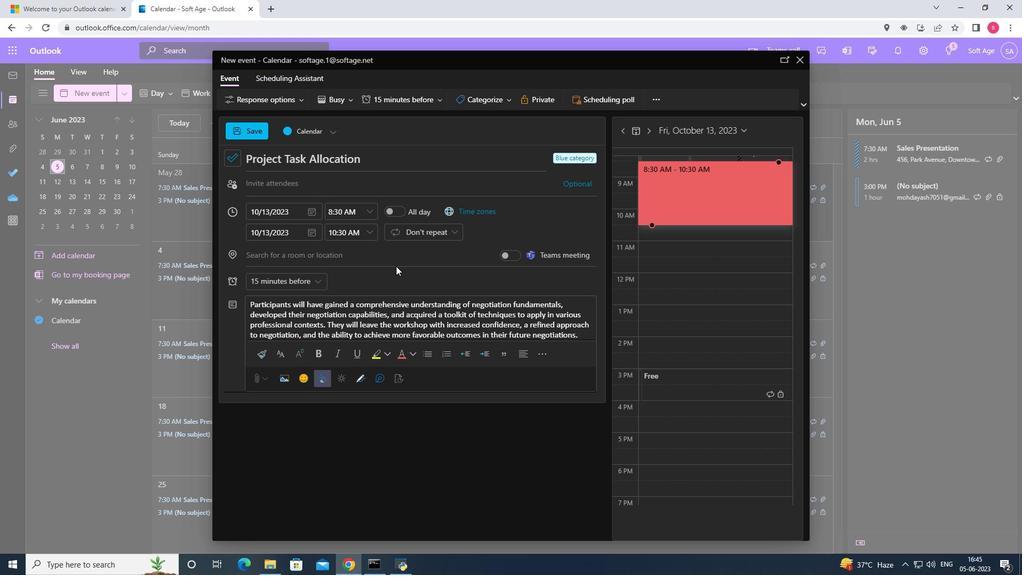 
Action: Mouse pressed left at (398, 255)
Screenshot: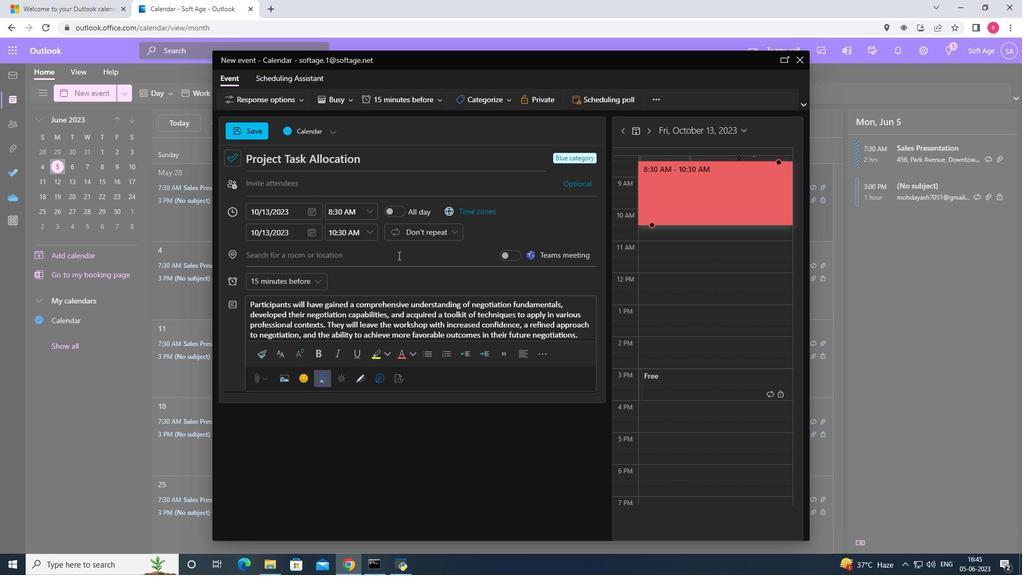 
Action: Key pressed 987<Key.space><Key.shift><Key.shift><Key.shift><Key.shift><Key.shift><Key.shift><Key.shift><Key.shift><Key.shift><Key.shift><Key.shift><Key.shift><Key.shift><Key.shift><Key.shift><Key.shift><Key.shift><Key.shift><Key.shift><Key.shift><Key.shift><Key.shift><Key.shift><Key.shift><Key.shift><Key.shift><Key.shift><Key.shift><Key.shift><Key.shift><Key.shift><Key.shift><Key.shift><Key.shift><Key.shift><Key.shift><Key.shift><Key.shift><Key.shift><Key.shift><Key.shift><Key.shift><Key.shift><Key.shift><Key.shift><Key.shift><Key.shift><Key.shift><Key.shift><Key.shift><Key.shift><Key.shift><Key.shift><Key.shift><Key.shift><Key.shift>El<Key.space><Key.shift><Key.shift><Key.shift><Key.shift><Key.shift><Key.shift><Key.shift><Key.shift><Key.shift><Key.shift><Key.shift><Key.shift><Key.shift><Key.shift><Key.shift><Key.shift>retiro<Key.space><Key.shift>Park,<Key.space><Key.shift>MA<Key.backspace>adrid,<Key.space><Key.shift><Key.shift><Key.shift><Key.shift><Key.shift><Key.shift><Key.shift><Key.shift><Key.shift><Key.shift><Key.shift><Key.shift><Key.shift><Key.shift><Key.shift><Key.shift><Key.shift>Spain
Screenshot: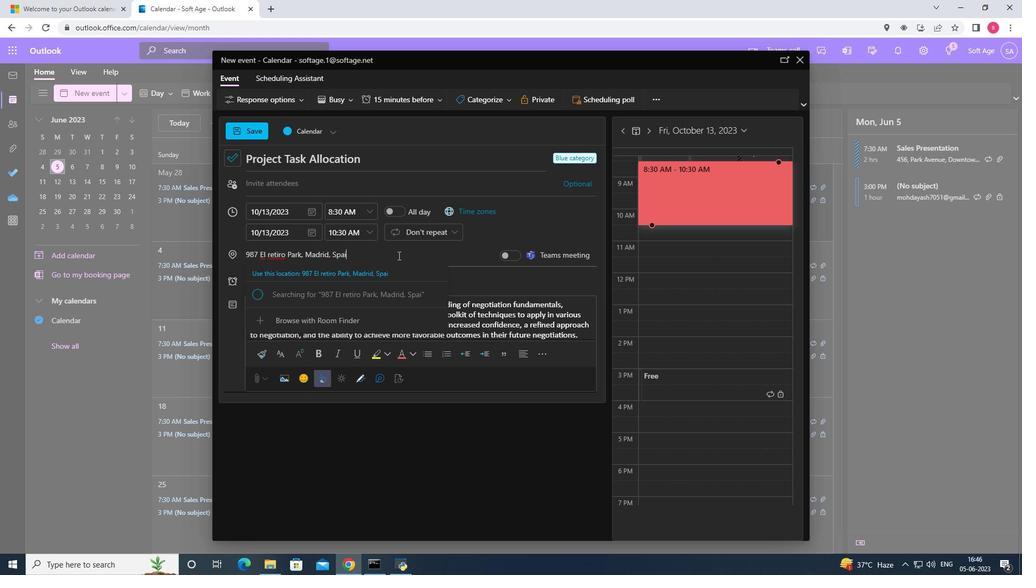 
Action: Mouse moved to (373, 272)
Screenshot: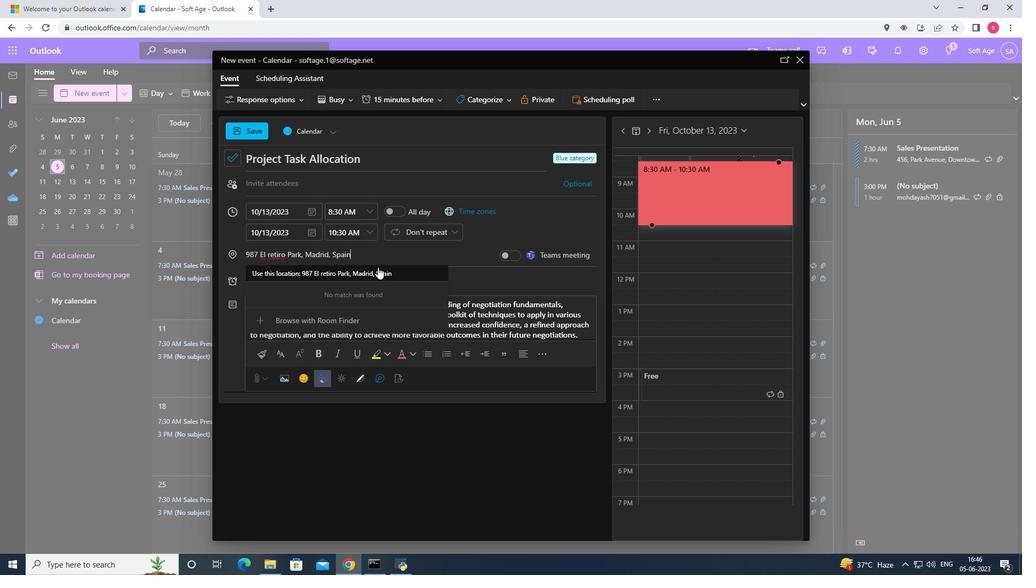 
Action: Mouse pressed left at (373, 272)
Screenshot: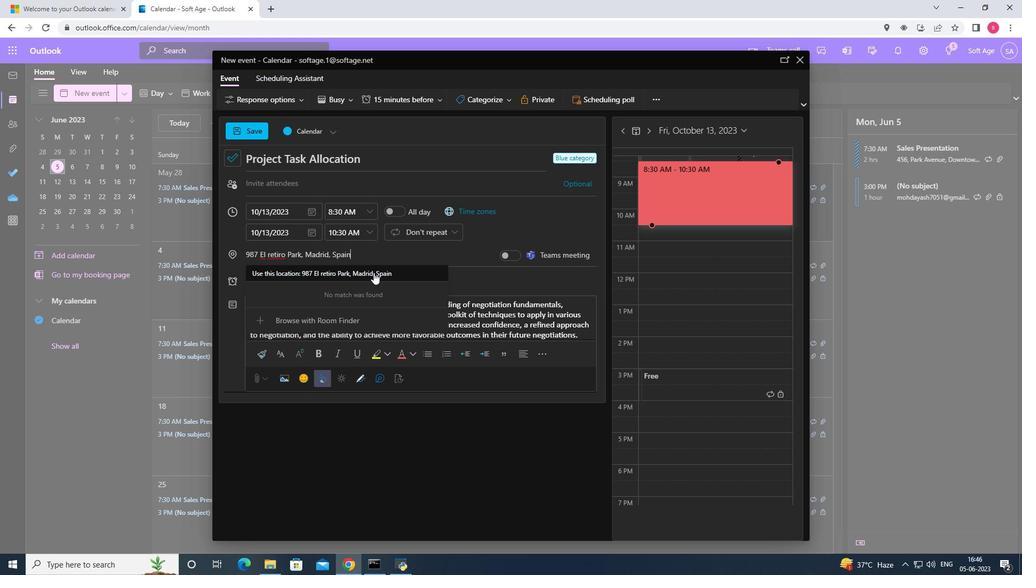 
Action: Mouse moved to (334, 191)
Screenshot: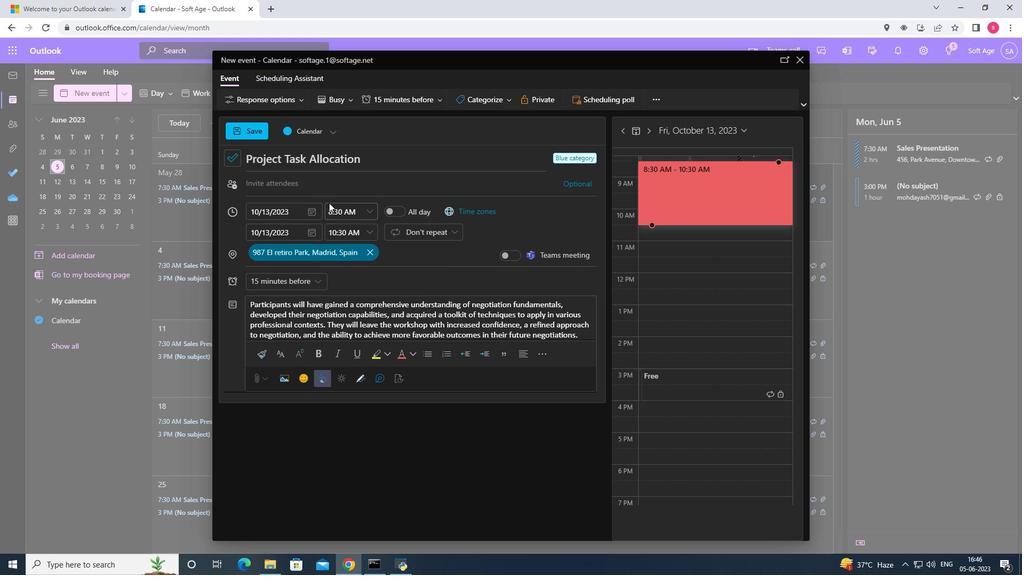 
Action: Mouse pressed left at (334, 191)
Screenshot: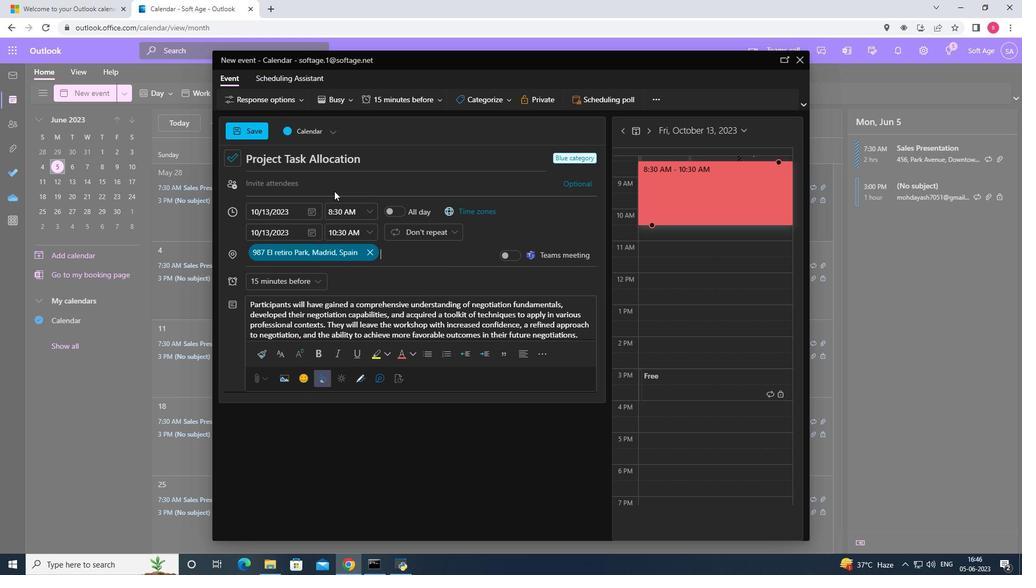 
Action: Key pressed softage.8<Key.shift>@
Screenshot: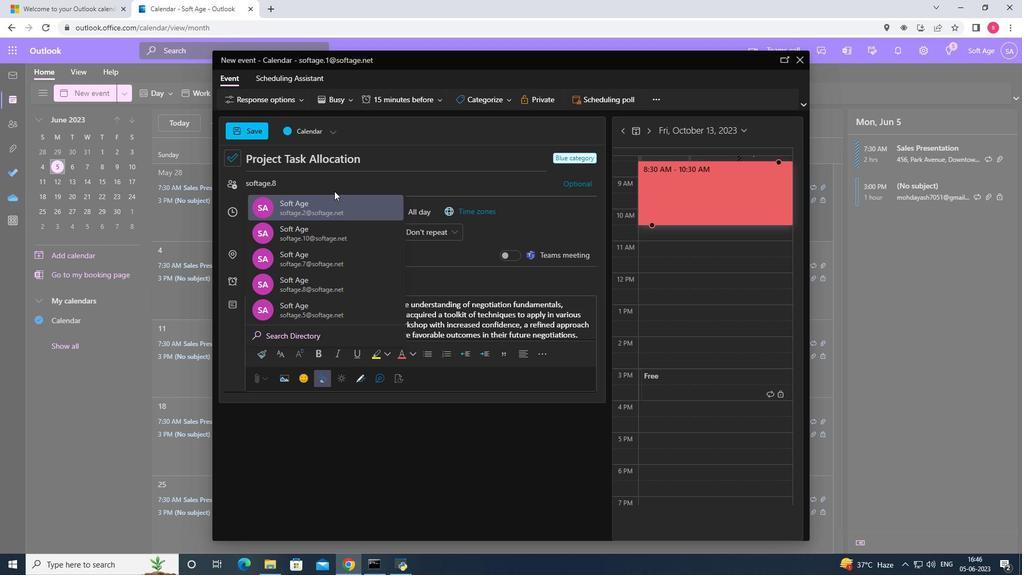 
Action: Mouse moved to (324, 204)
Screenshot: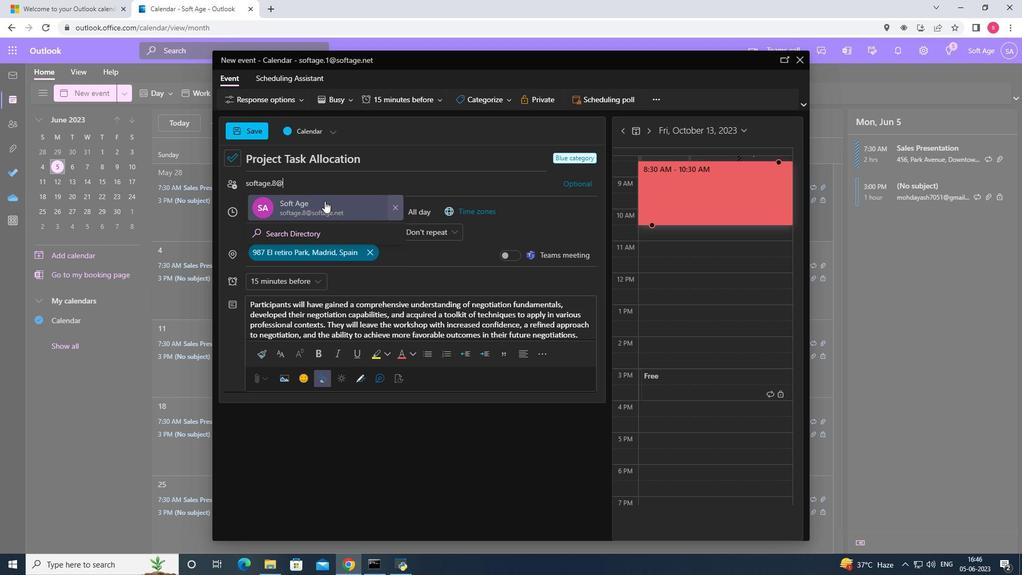 
Action: Mouse pressed left at (324, 204)
Screenshot: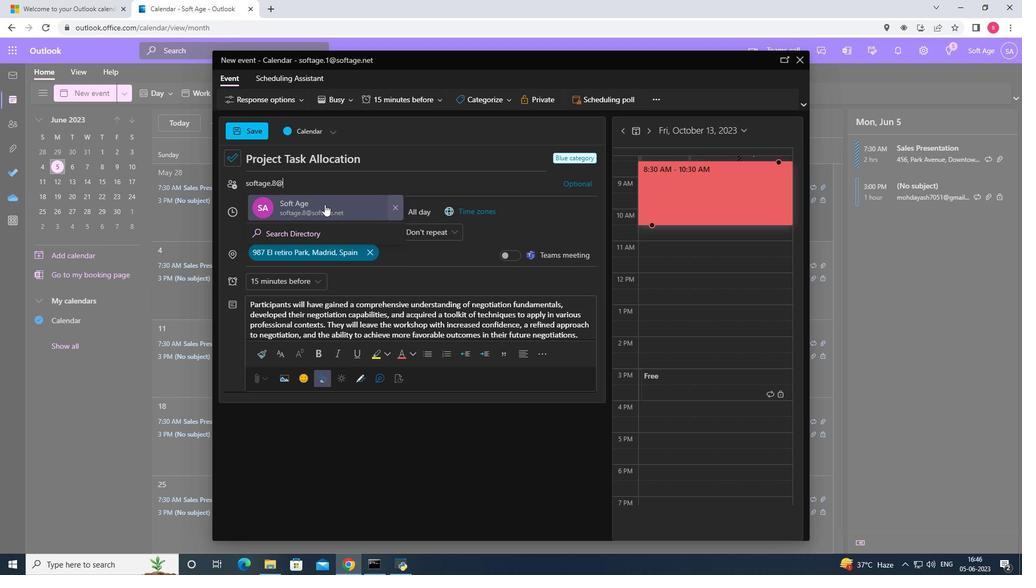
Action: Key pressed softage.<Key.shift>9<Key.shift>@
Screenshot: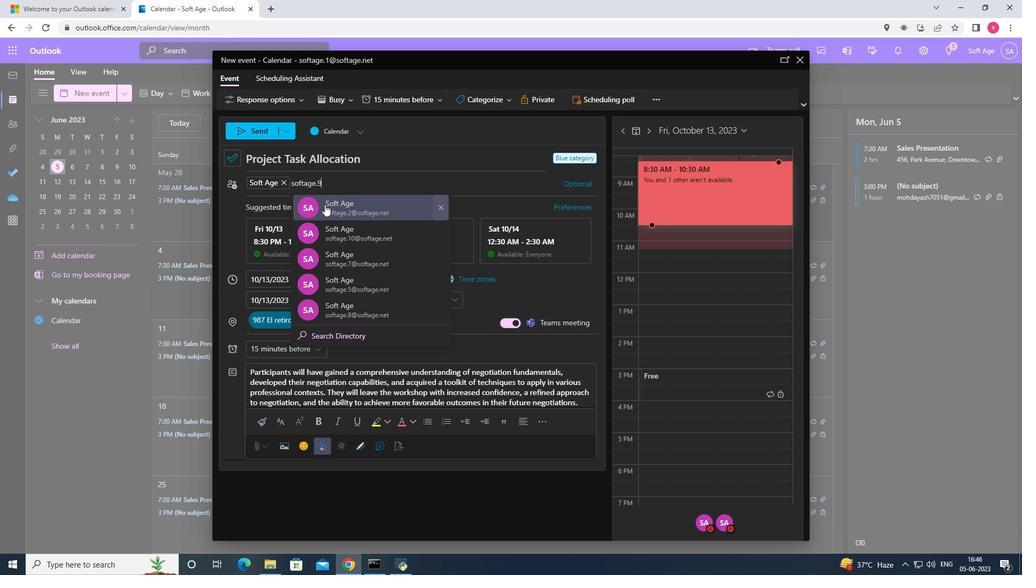 
Action: Mouse moved to (324, 204)
Screenshot: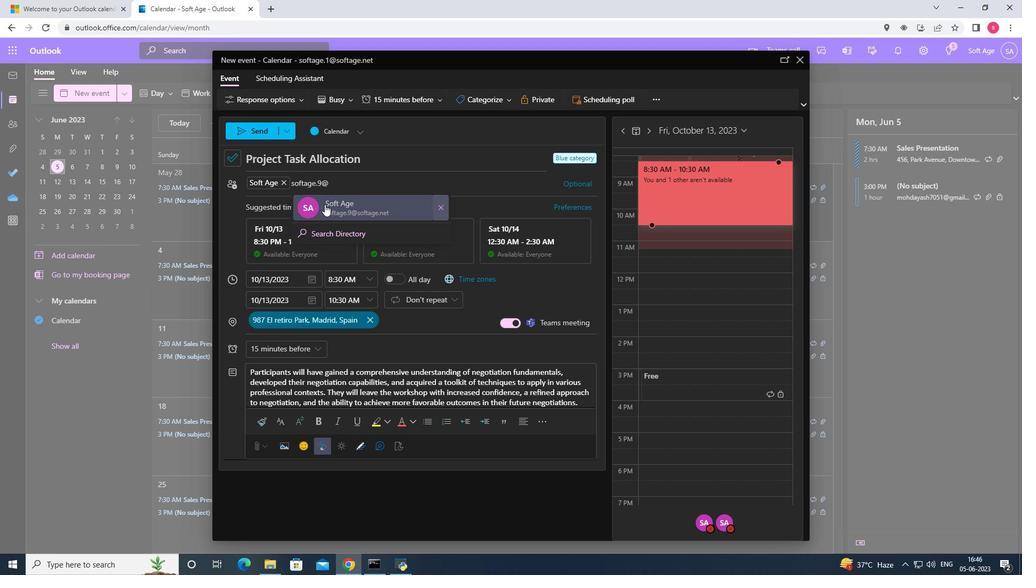 
Action: Mouse pressed left at (324, 204)
Screenshot: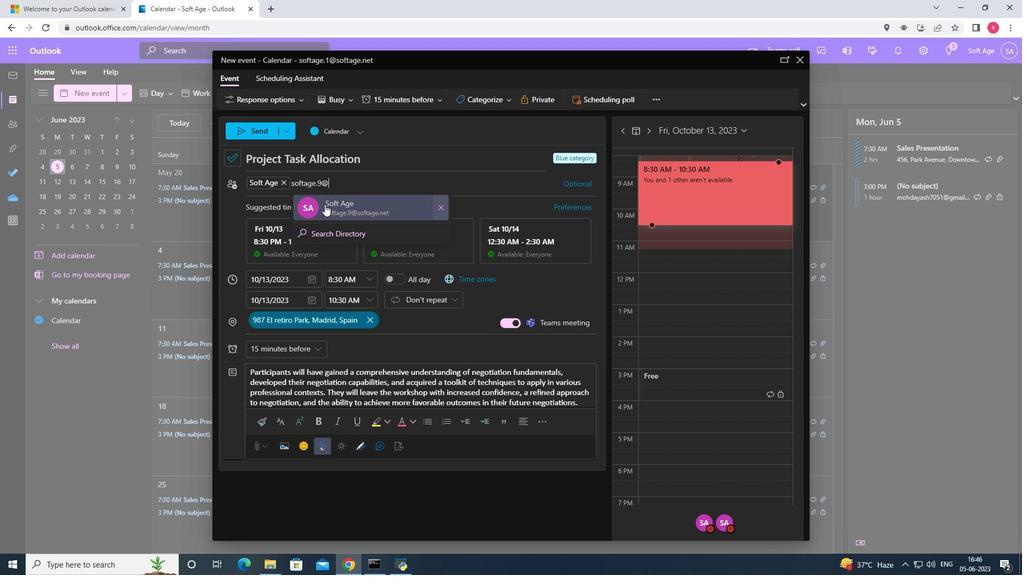 
Action: Mouse moved to (320, 337)
Screenshot: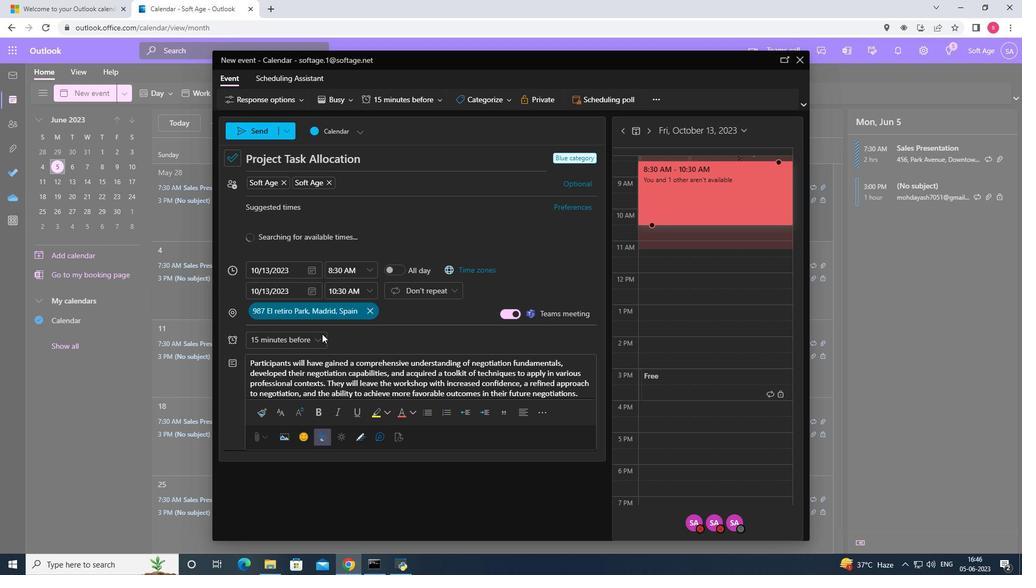 
Action: Mouse pressed left at (320, 337)
Screenshot: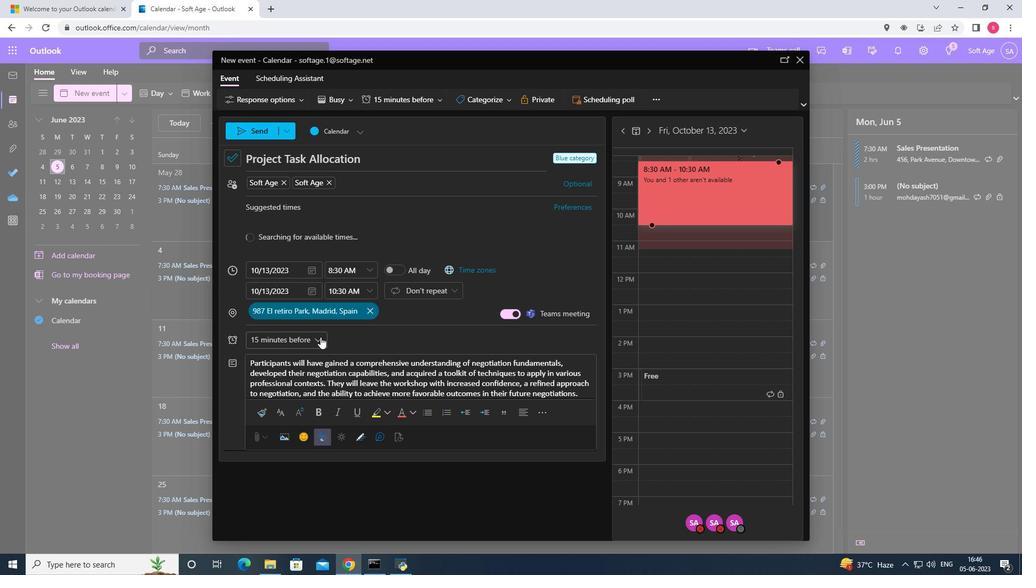
Action: Mouse moved to (315, 352)
Screenshot: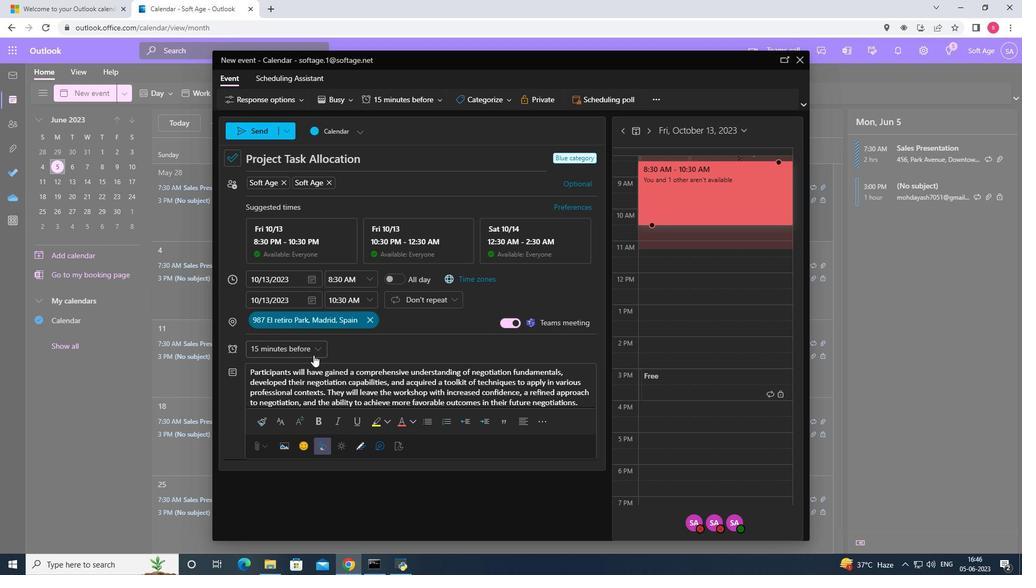 
Action: Mouse pressed left at (315, 352)
Screenshot: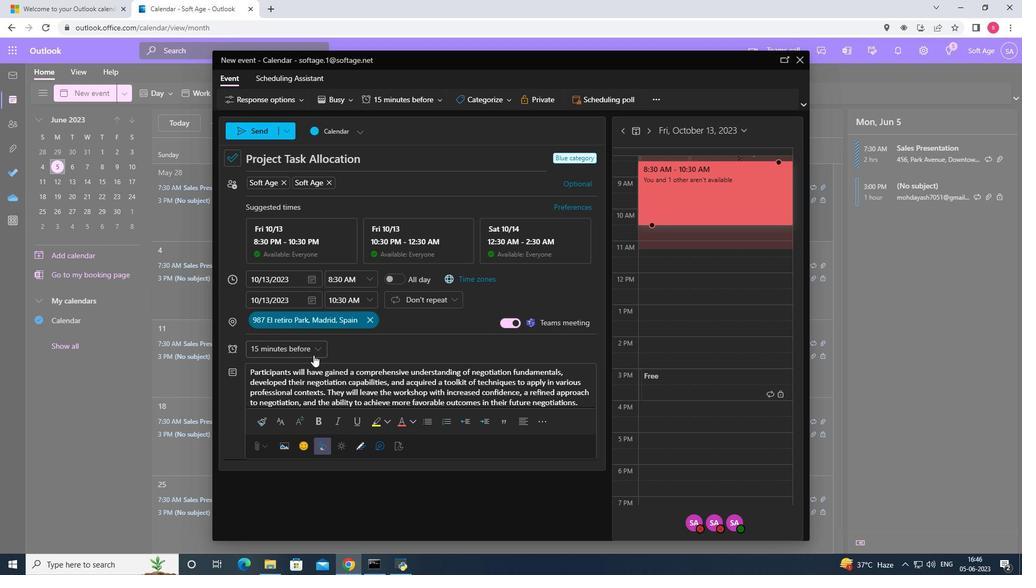
Action: Mouse moved to (293, 240)
Screenshot: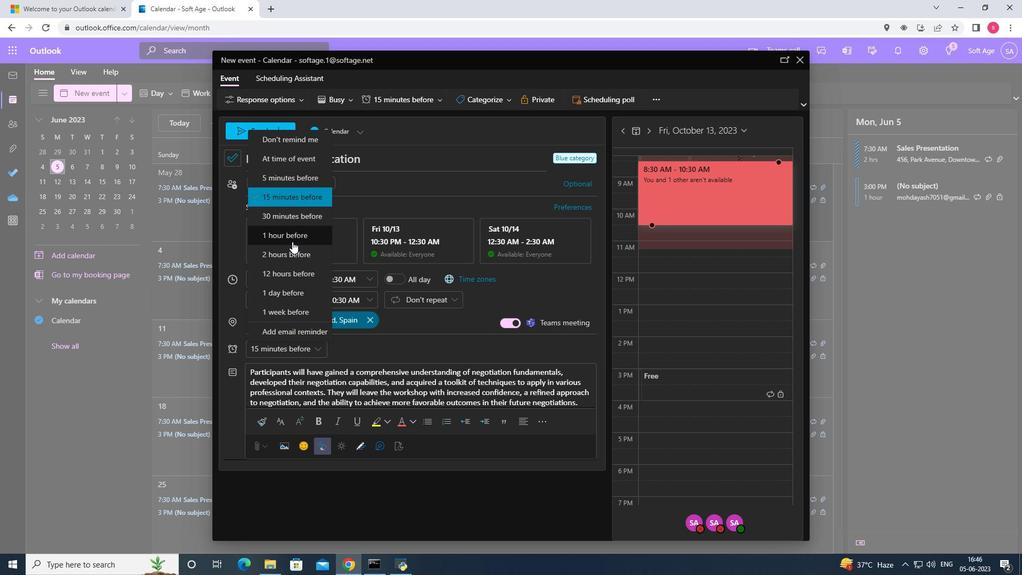 
Action: Mouse pressed left at (293, 240)
Screenshot: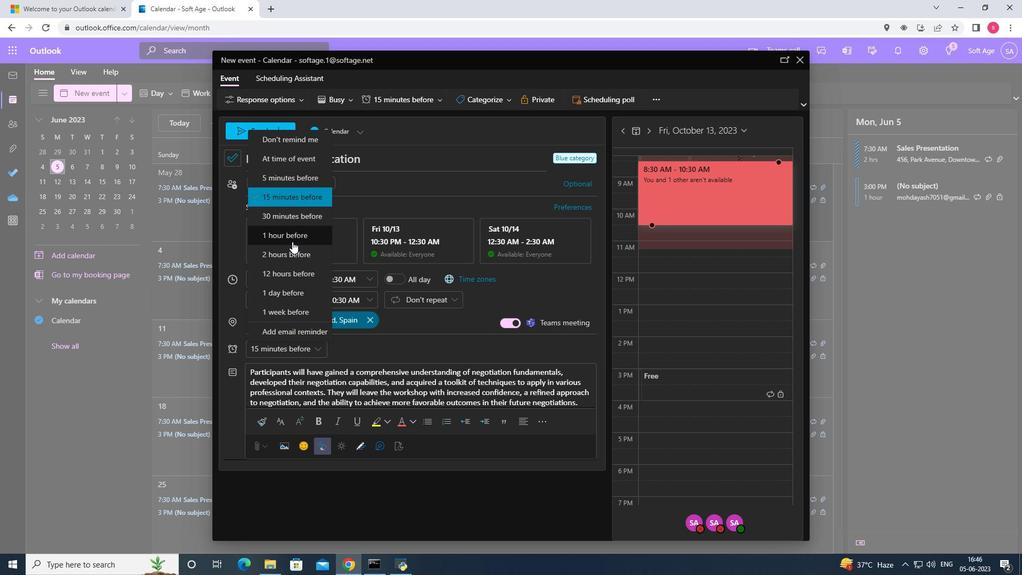 
Action: Mouse moved to (249, 135)
Screenshot: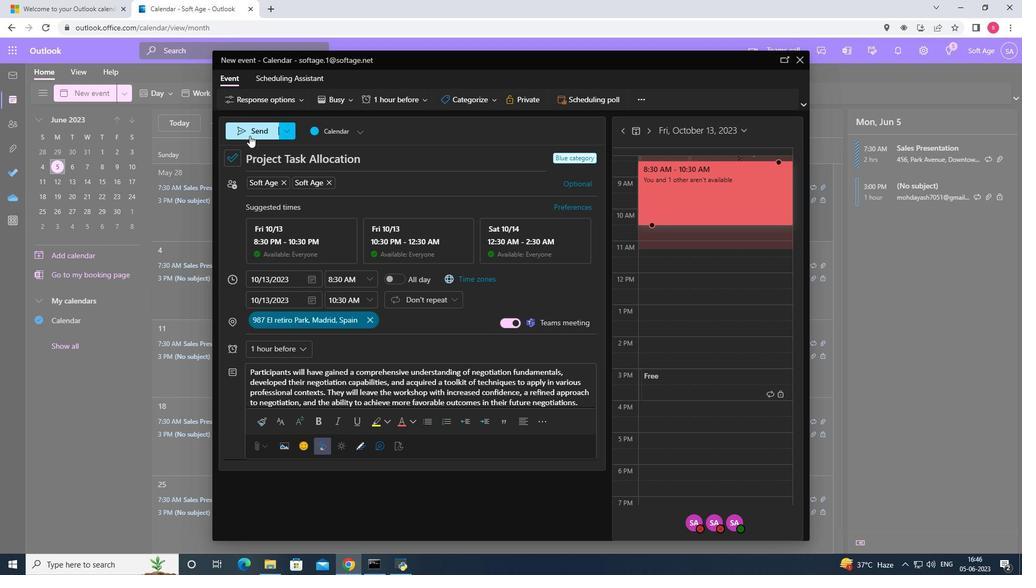 
Action: Mouse pressed left at (249, 135)
Screenshot: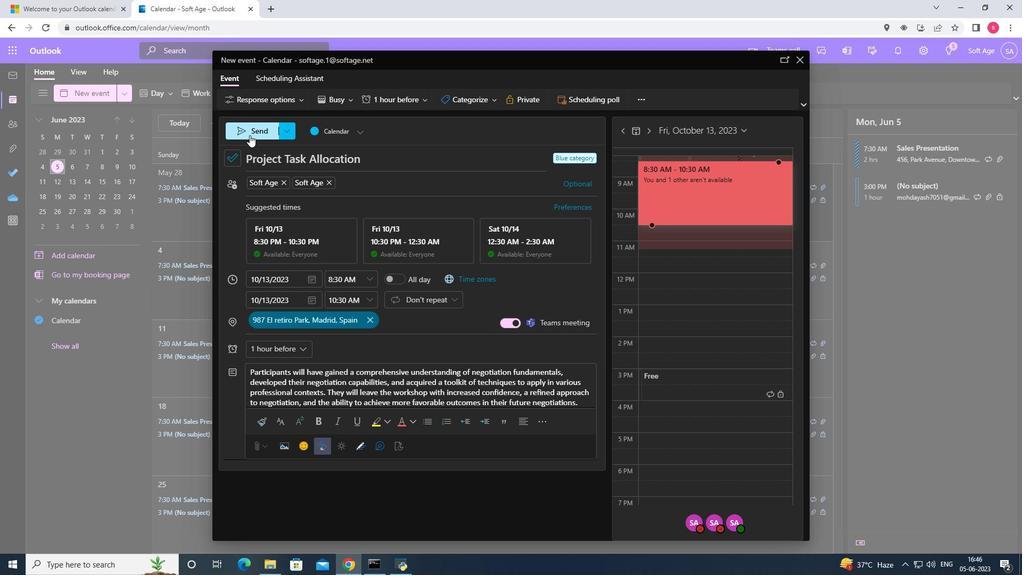 
